 Task: Find connections with filter location Sisak with filter topic #coronawith filter profile language English with filter current company Walmart Global Tech India with filter school Trinity NDT - NABL Accredited NDT Labs I Welding Inspection I Training & Certification Courses with filter industry Wholesale Import and Export with filter service category Ghostwriting with filter keywords title Program Manager
Action: Mouse moved to (490, 70)
Screenshot: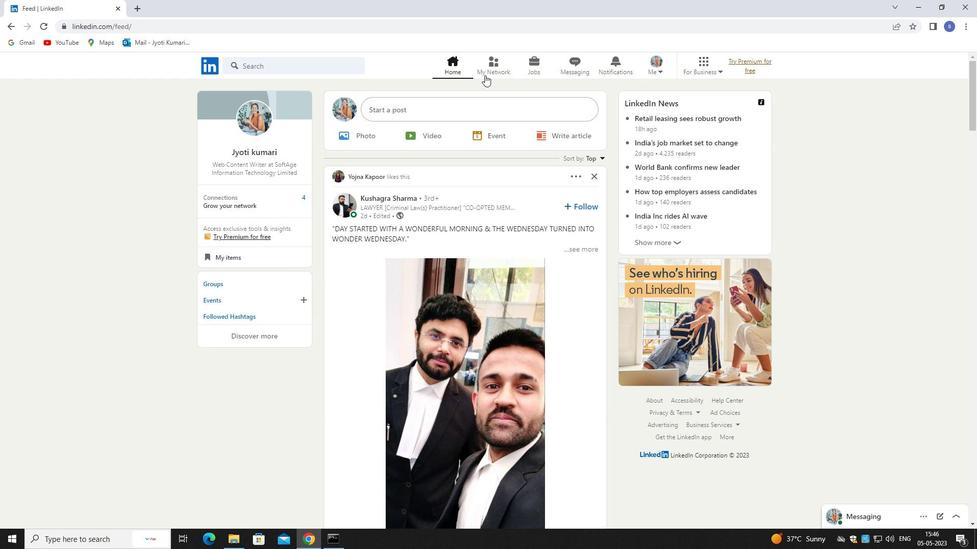 
Action: Mouse pressed left at (490, 70)
Screenshot: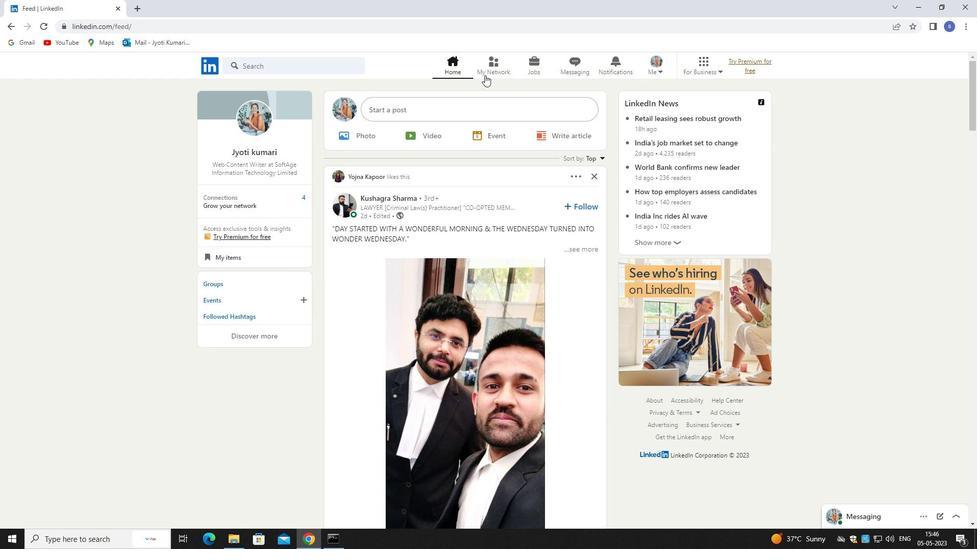 
Action: Mouse pressed left at (490, 70)
Screenshot: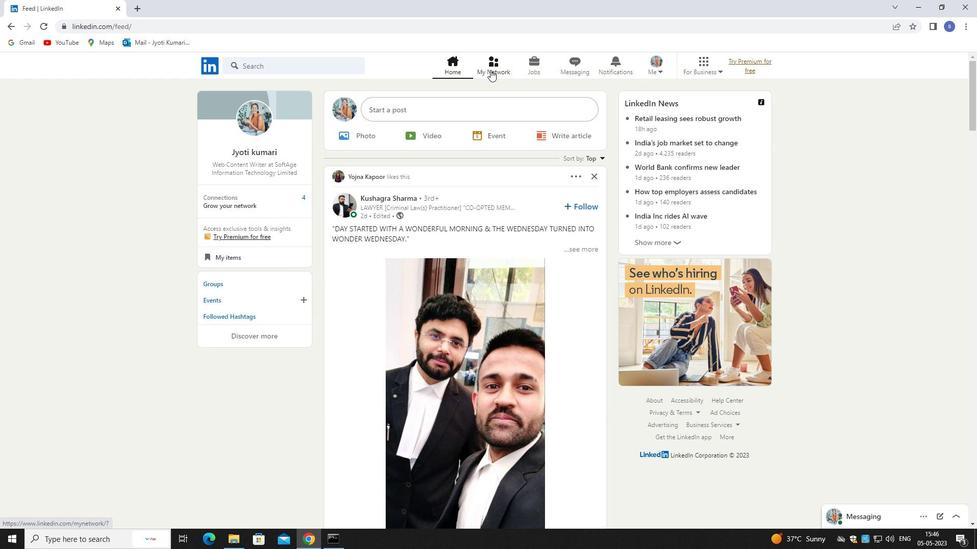 
Action: Mouse moved to (281, 126)
Screenshot: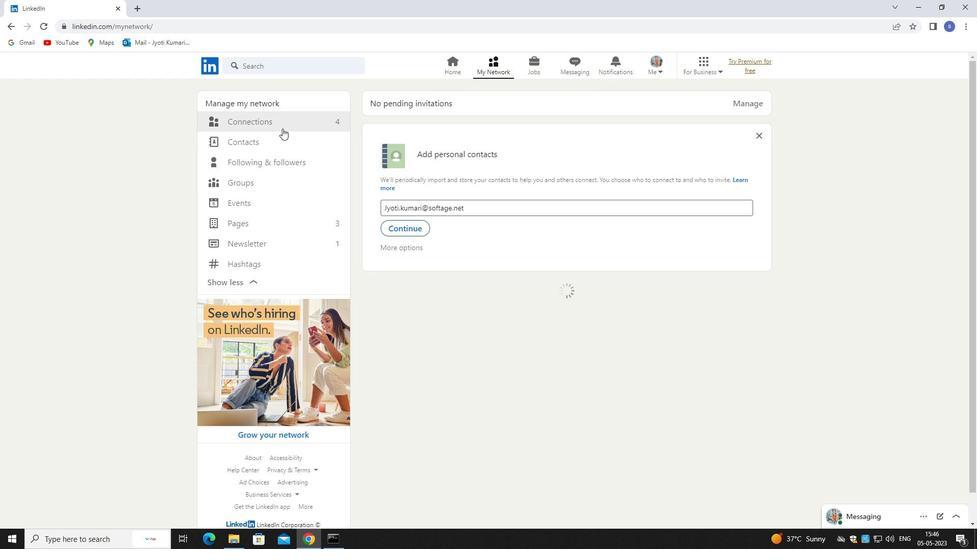 
Action: Mouse pressed left at (281, 126)
Screenshot: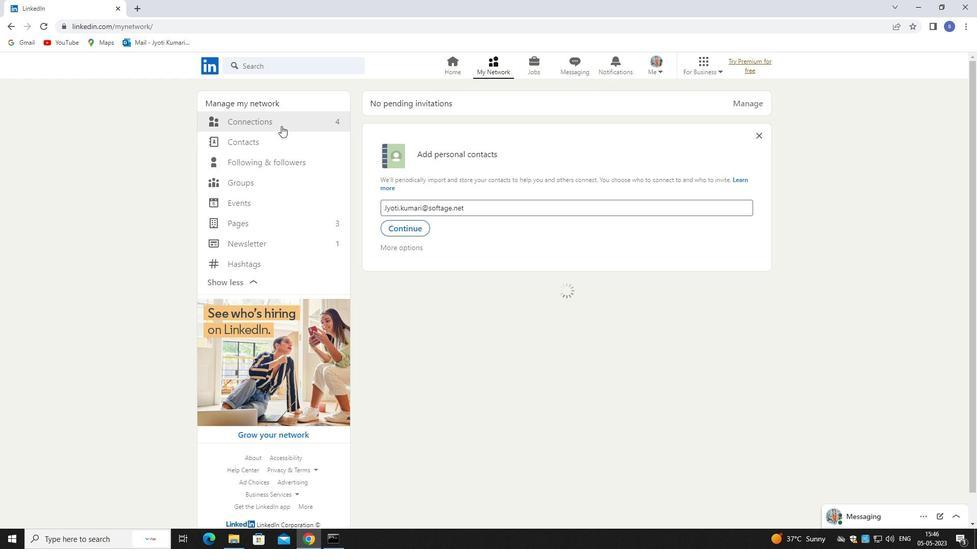 
Action: Mouse moved to (281, 125)
Screenshot: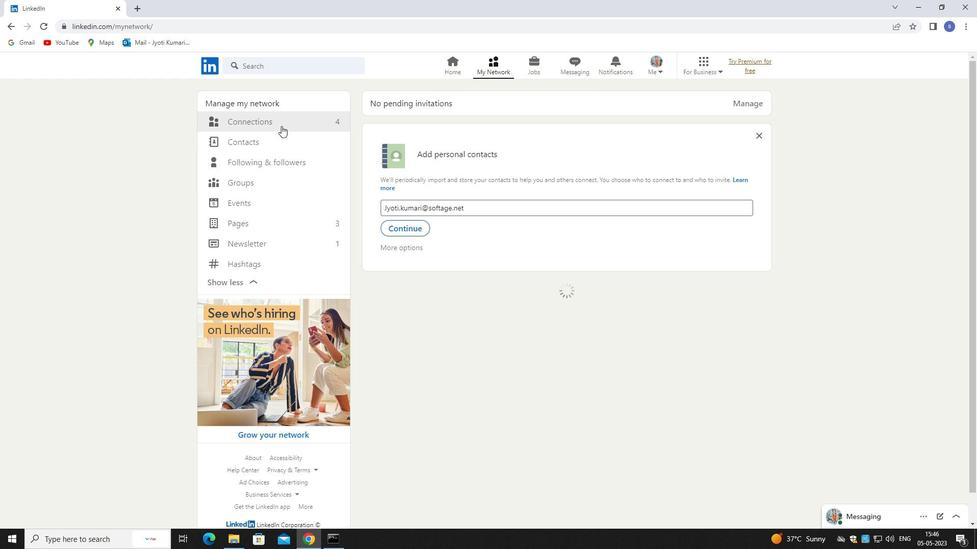 
Action: Mouse pressed left at (281, 125)
Screenshot: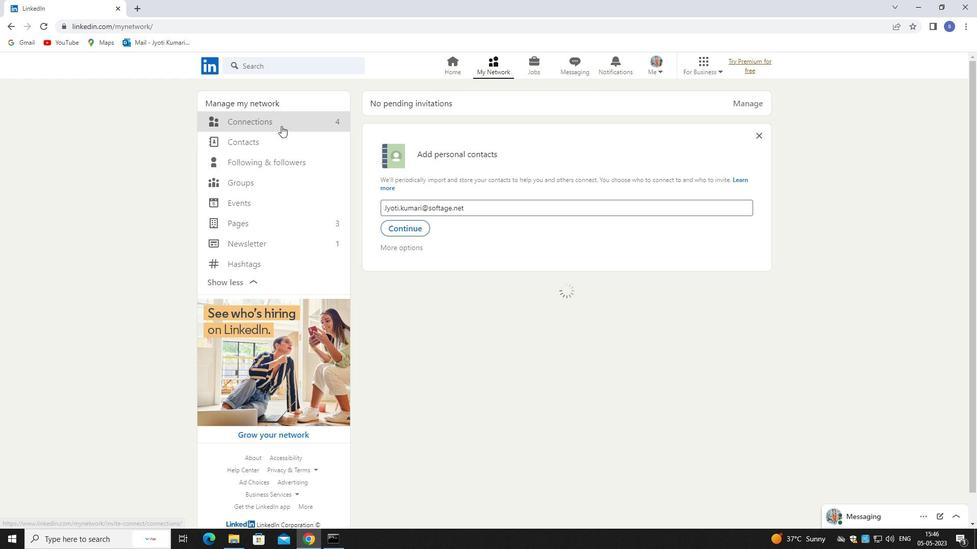 
Action: Mouse moved to (594, 124)
Screenshot: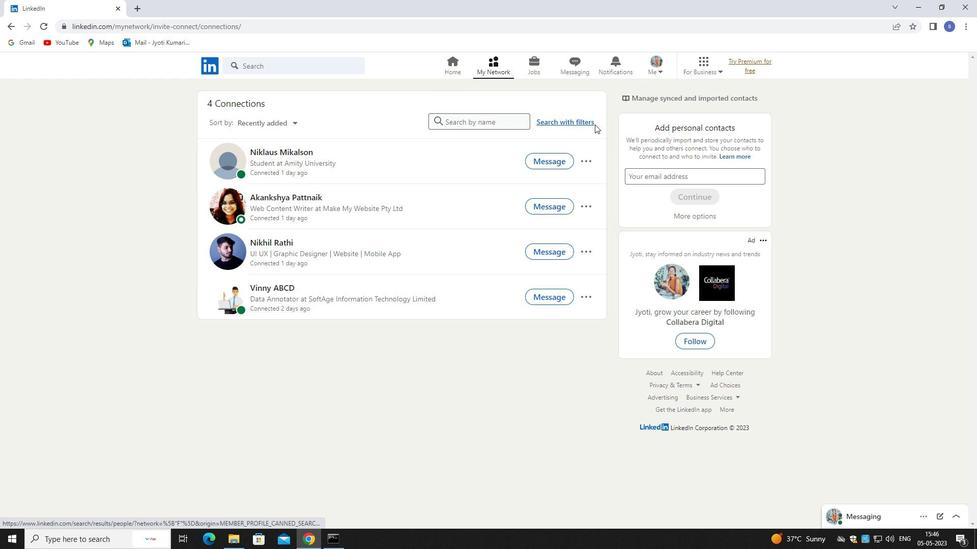 
Action: Mouse pressed left at (594, 124)
Screenshot: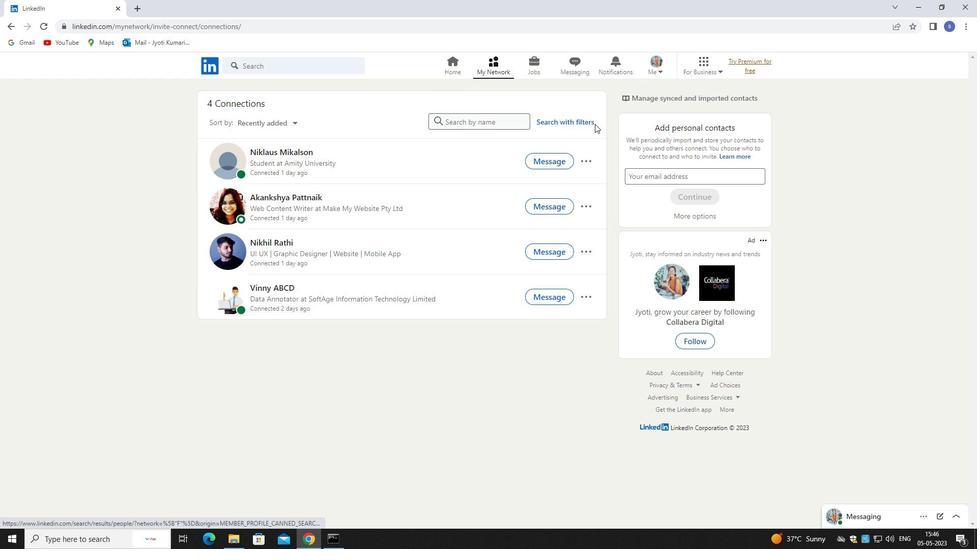 
Action: Mouse moved to (591, 121)
Screenshot: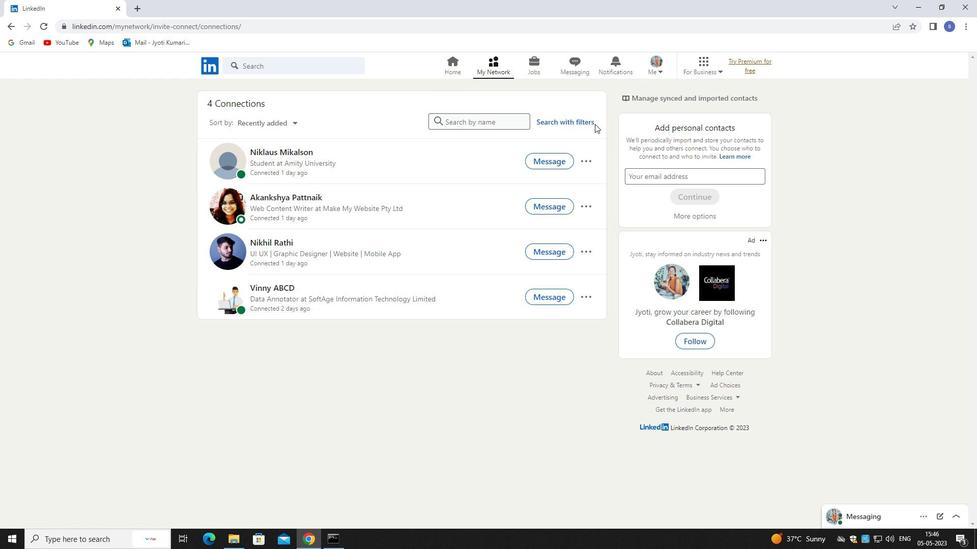 
Action: Mouse pressed left at (591, 121)
Screenshot: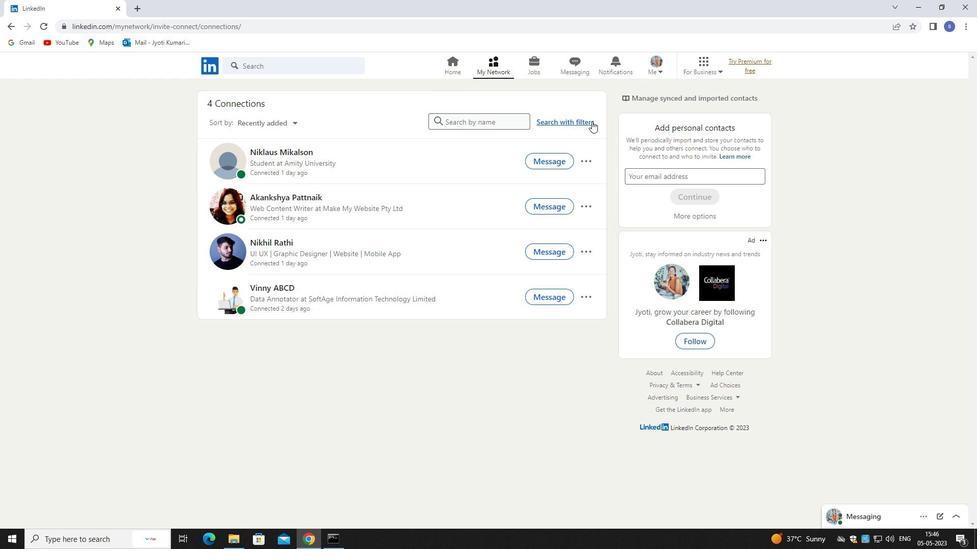 
Action: Mouse moved to (514, 88)
Screenshot: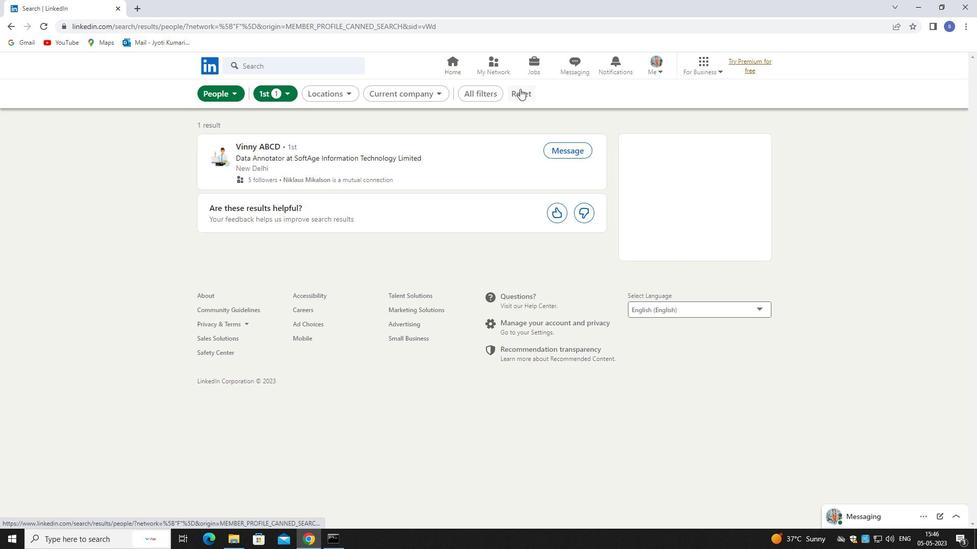 
Action: Mouse pressed left at (514, 88)
Screenshot: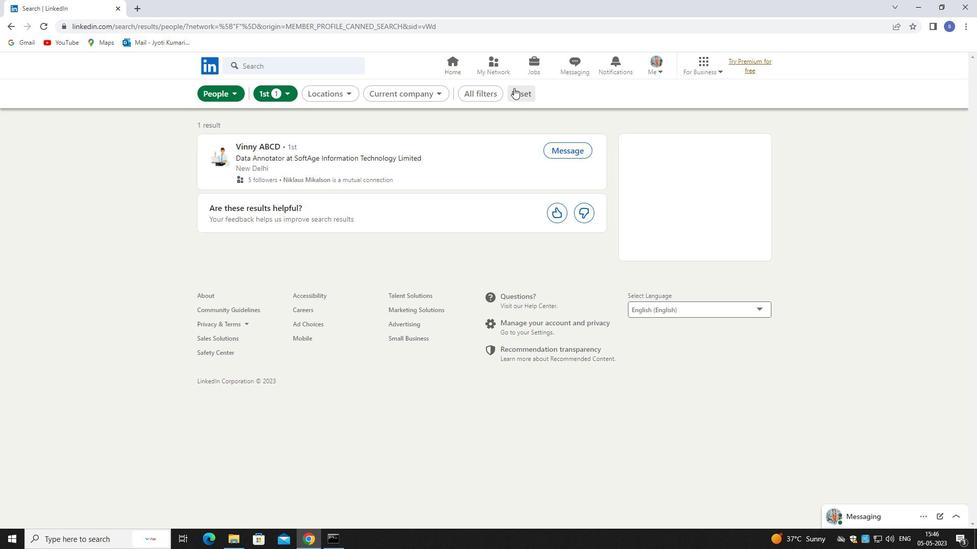 
Action: Mouse moved to (501, 93)
Screenshot: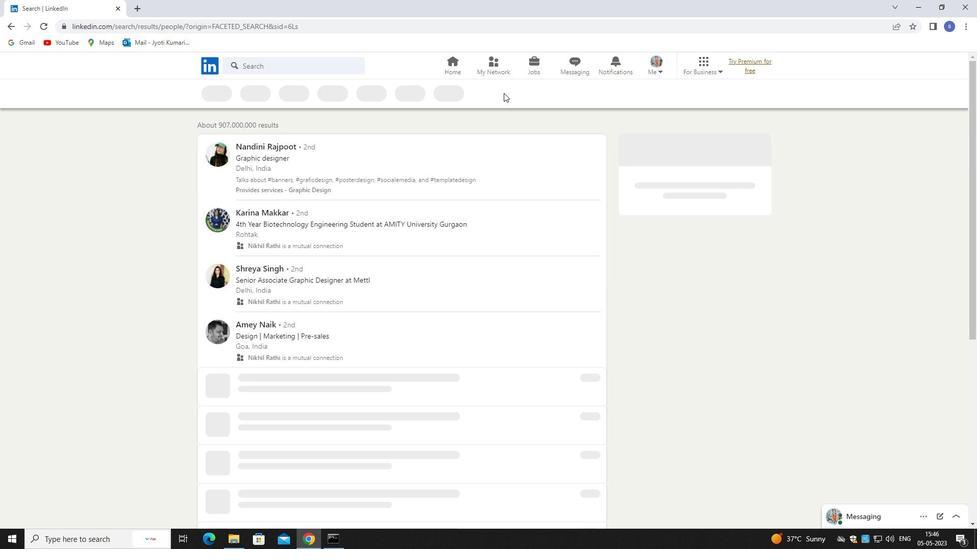 
Action: Mouse pressed left at (501, 93)
Screenshot: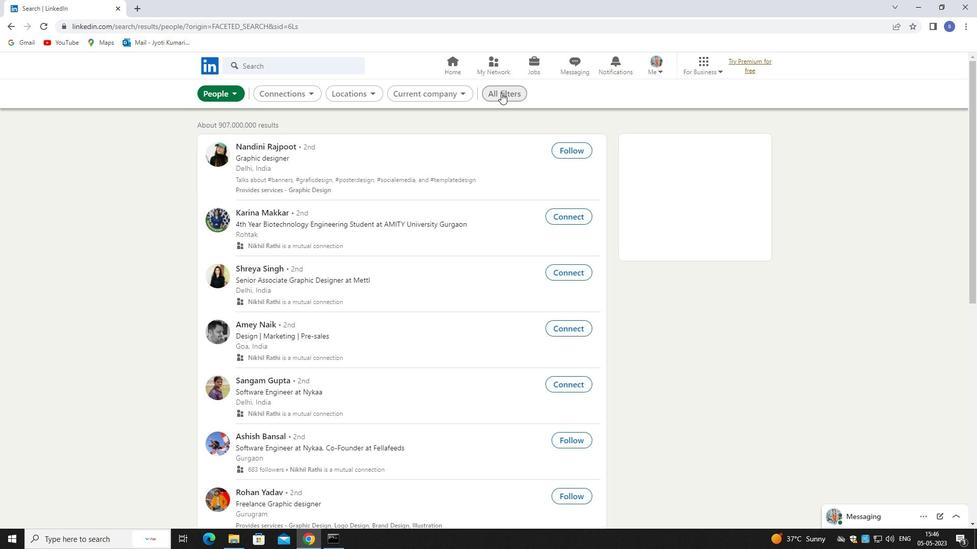 
Action: Mouse moved to (888, 393)
Screenshot: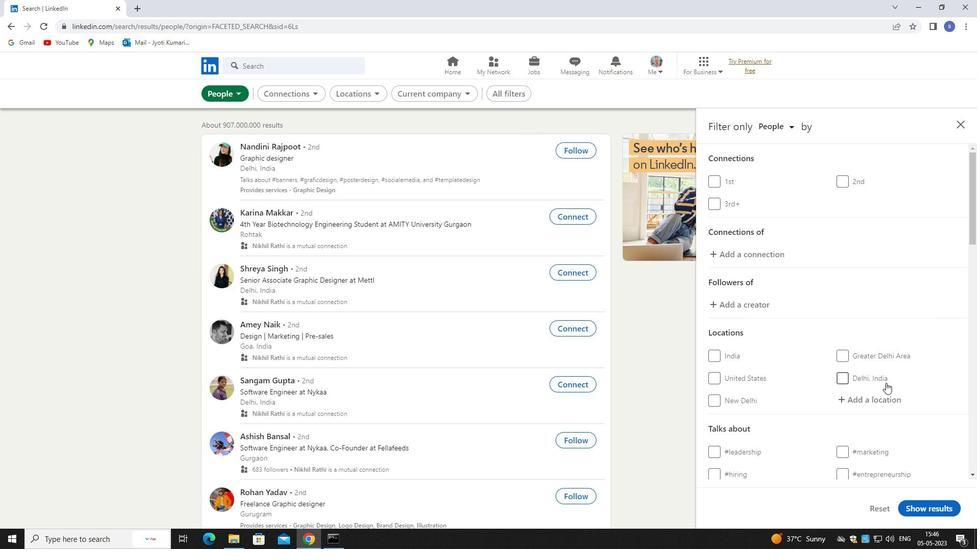 
Action: Mouse pressed left at (888, 393)
Screenshot: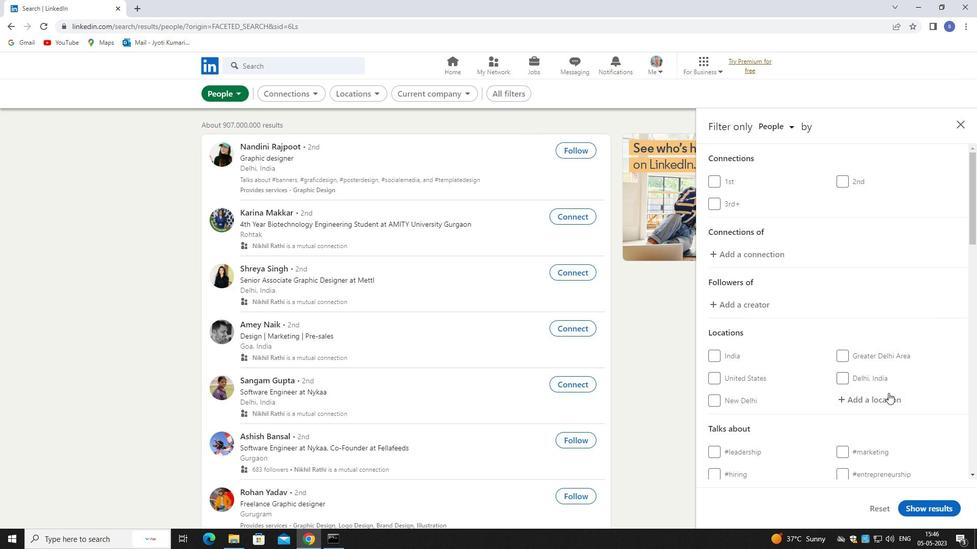 
Action: Mouse moved to (897, 406)
Screenshot: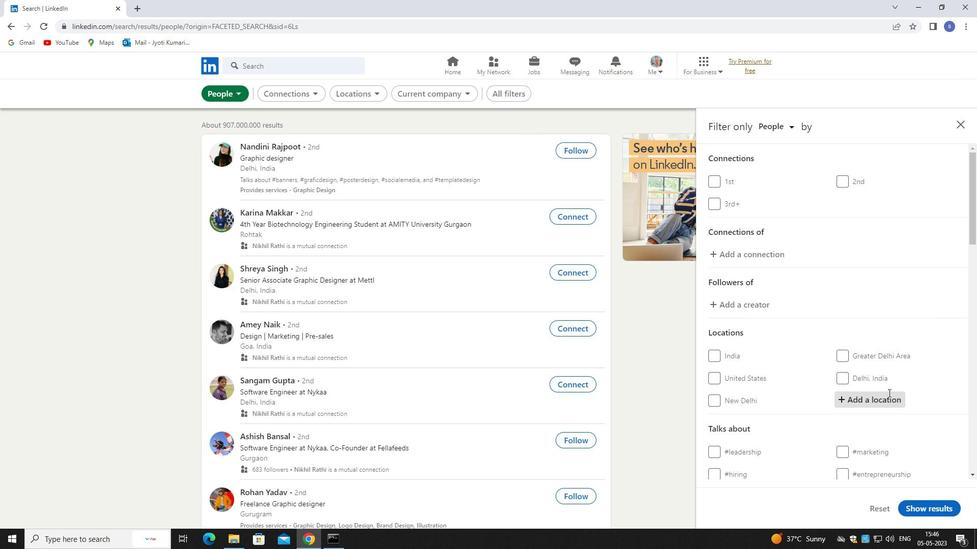 
Action: Key pressed siska
Screenshot: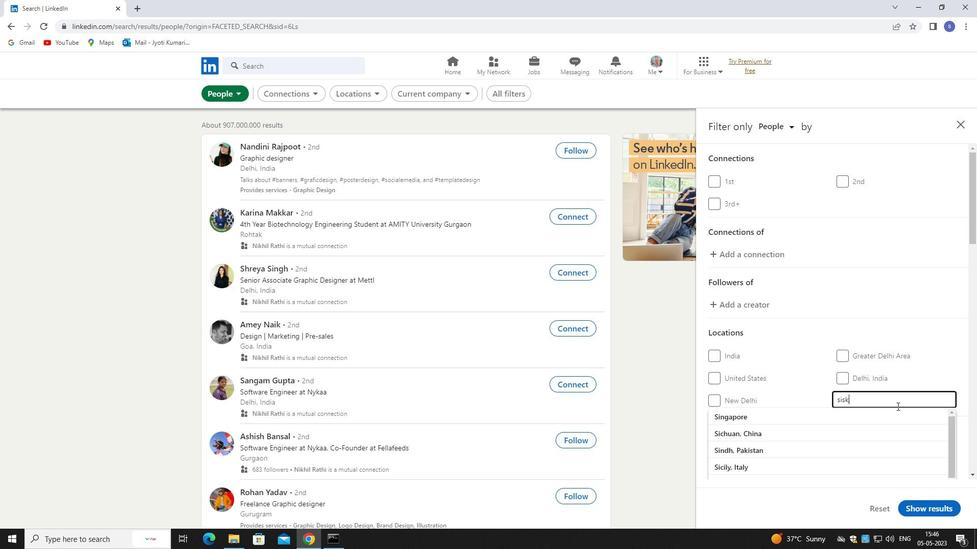 
Action: Mouse moved to (845, 422)
Screenshot: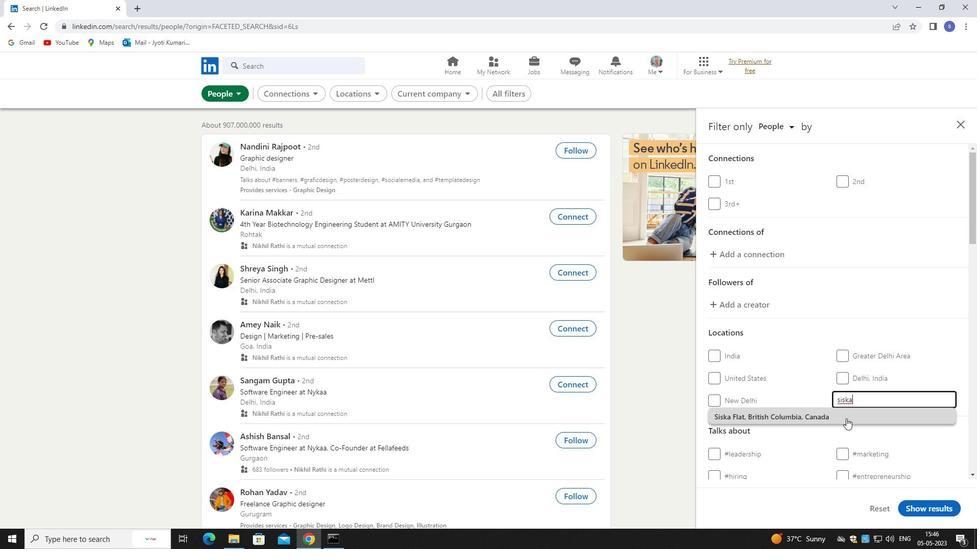
Action: Mouse pressed left at (845, 422)
Screenshot: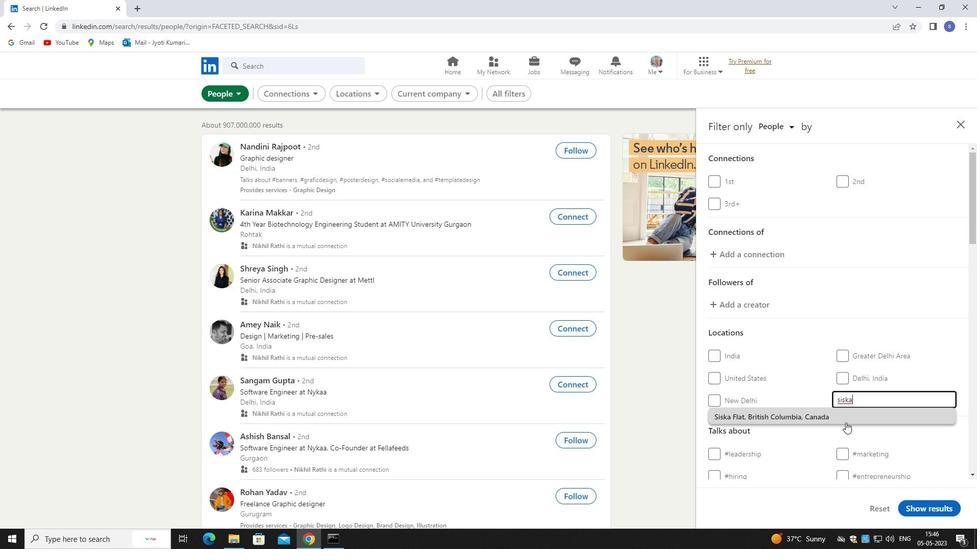 
Action: Mouse scrolled (845, 422) with delta (0, 0)
Screenshot: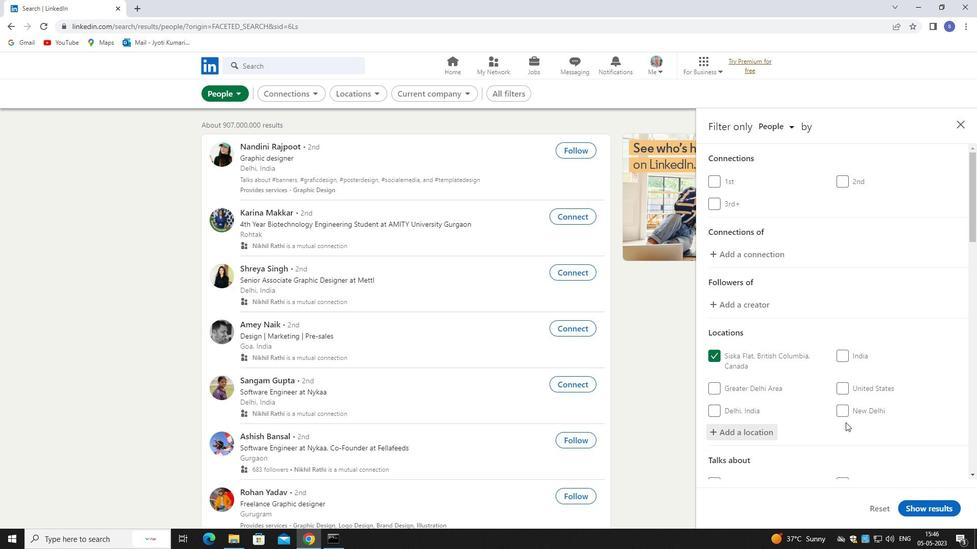 
Action: Mouse scrolled (845, 422) with delta (0, 0)
Screenshot: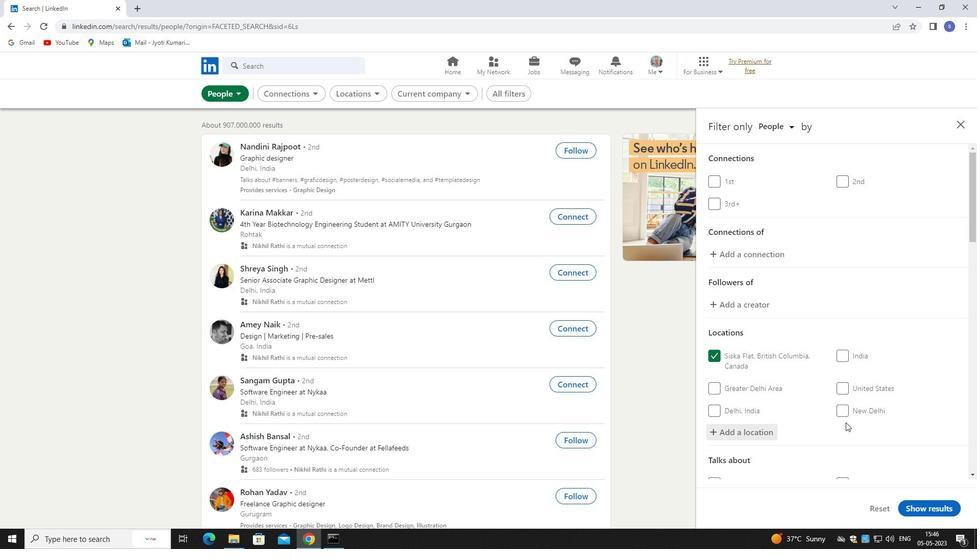 
Action: Mouse scrolled (845, 422) with delta (0, 0)
Screenshot: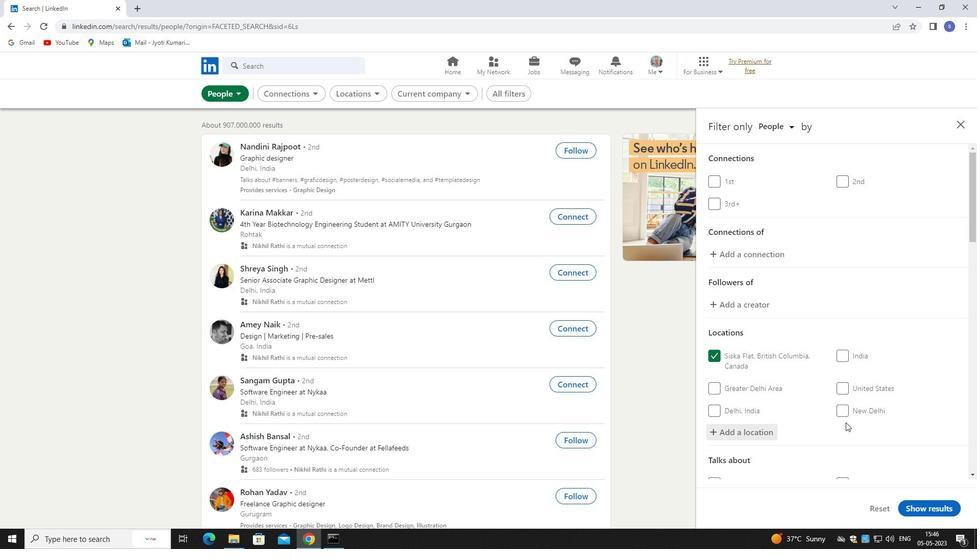 
Action: Mouse scrolled (845, 422) with delta (0, 0)
Screenshot: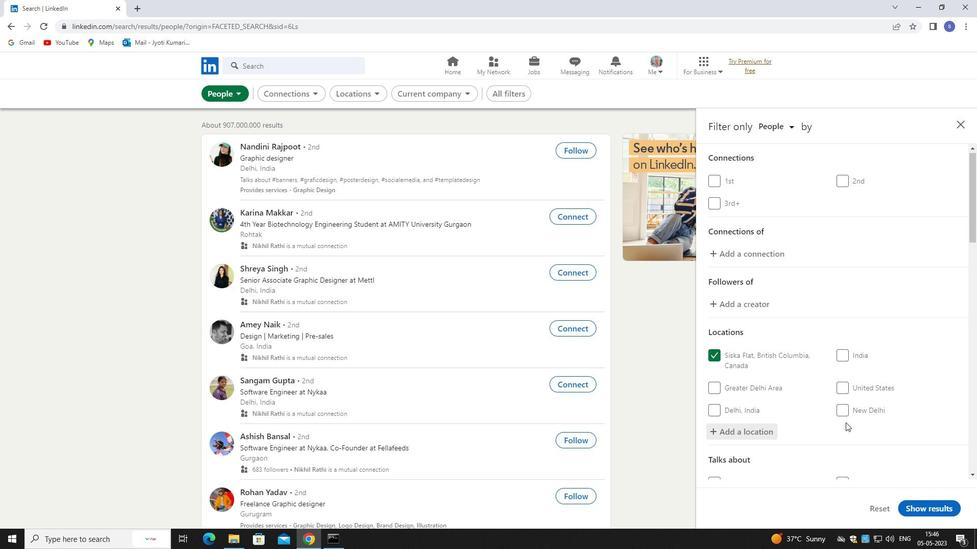 
Action: Mouse moved to (872, 322)
Screenshot: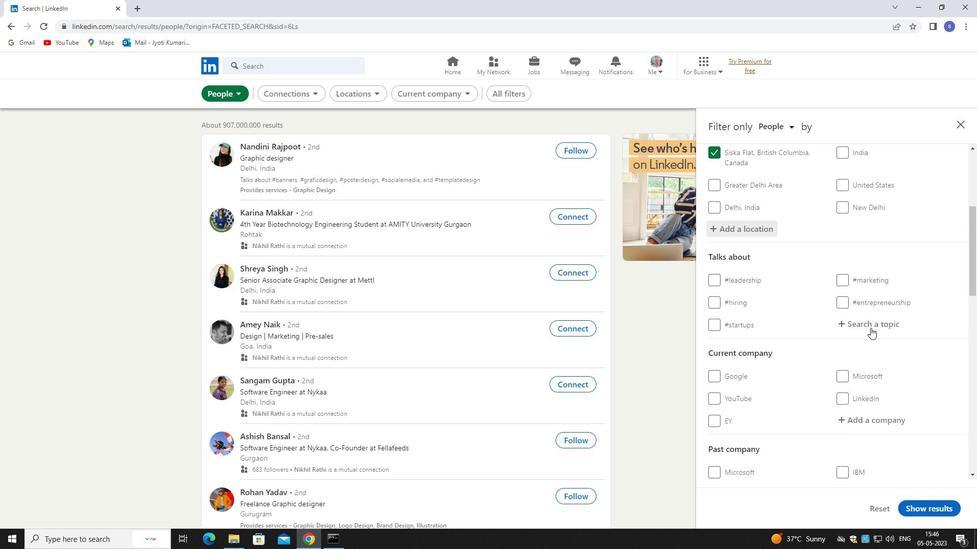 
Action: Mouse pressed left at (872, 322)
Screenshot: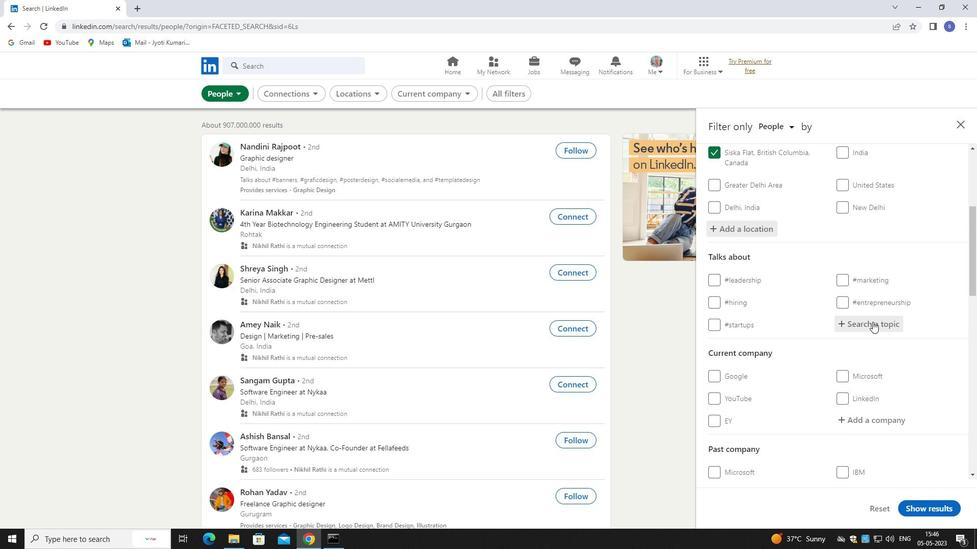 
Action: Key pressed corona
Screenshot: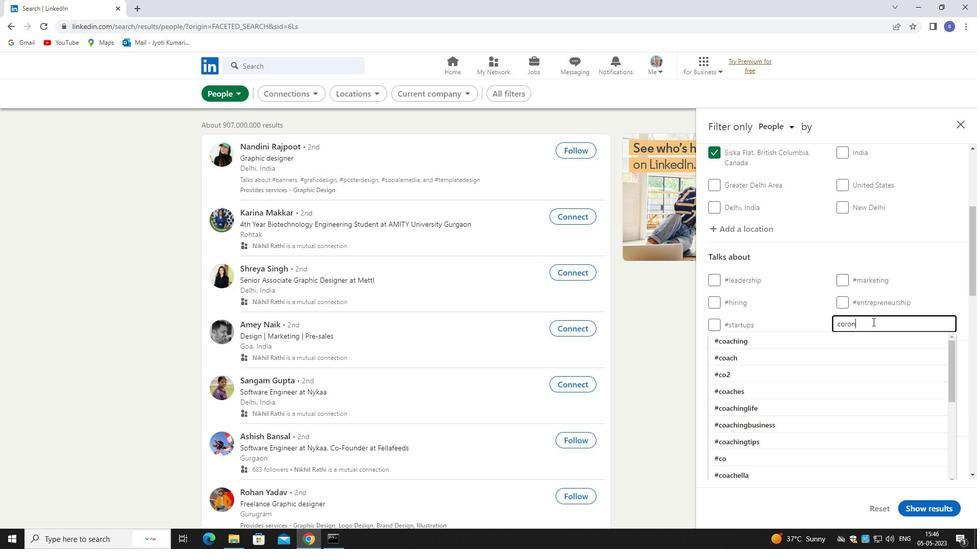 
Action: Mouse moved to (872, 349)
Screenshot: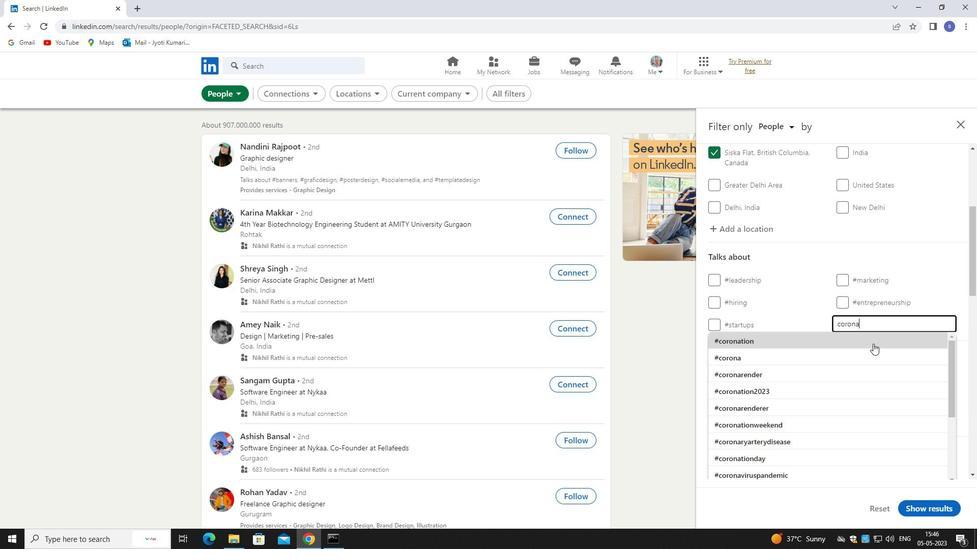 
Action: Mouse pressed left at (872, 349)
Screenshot: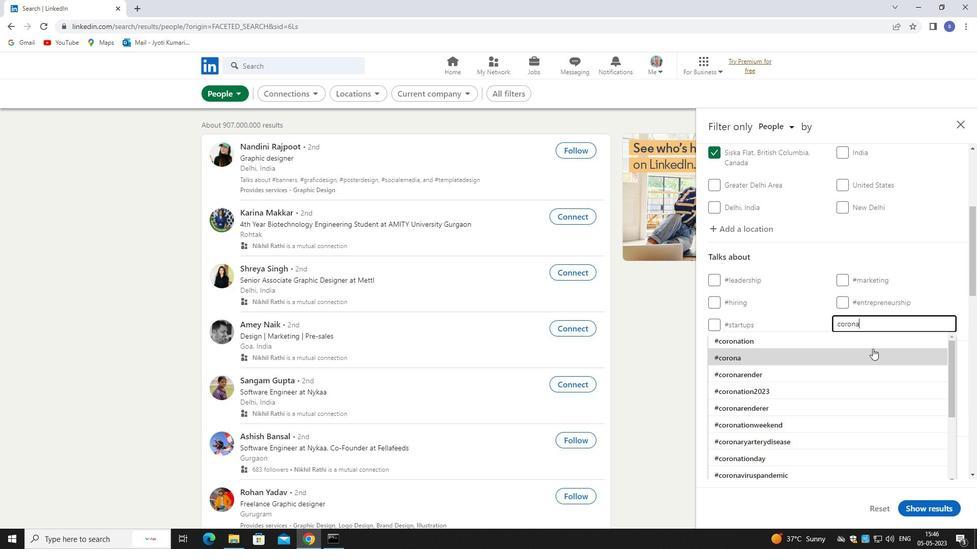 
Action: Mouse scrolled (872, 348) with delta (0, 0)
Screenshot: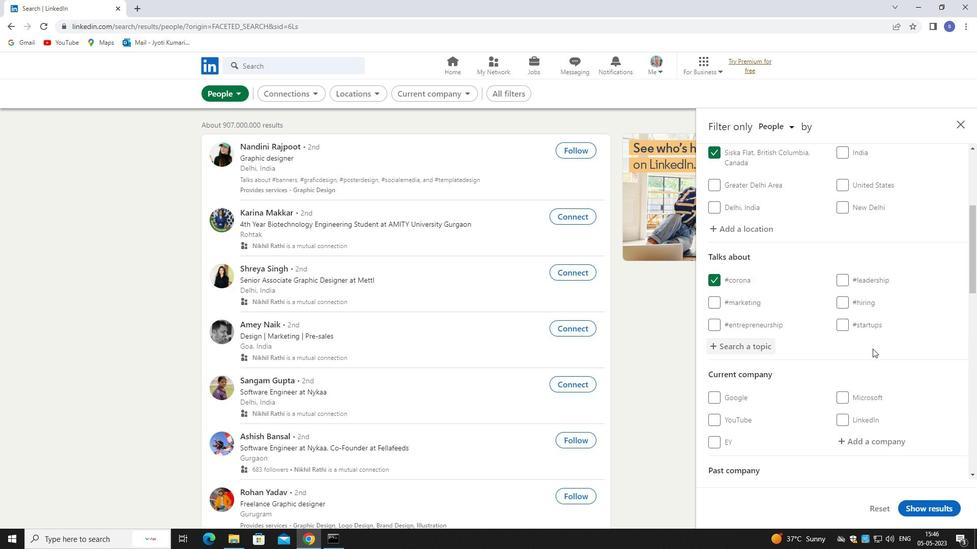 
Action: Mouse moved to (872, 349)
Screenshot: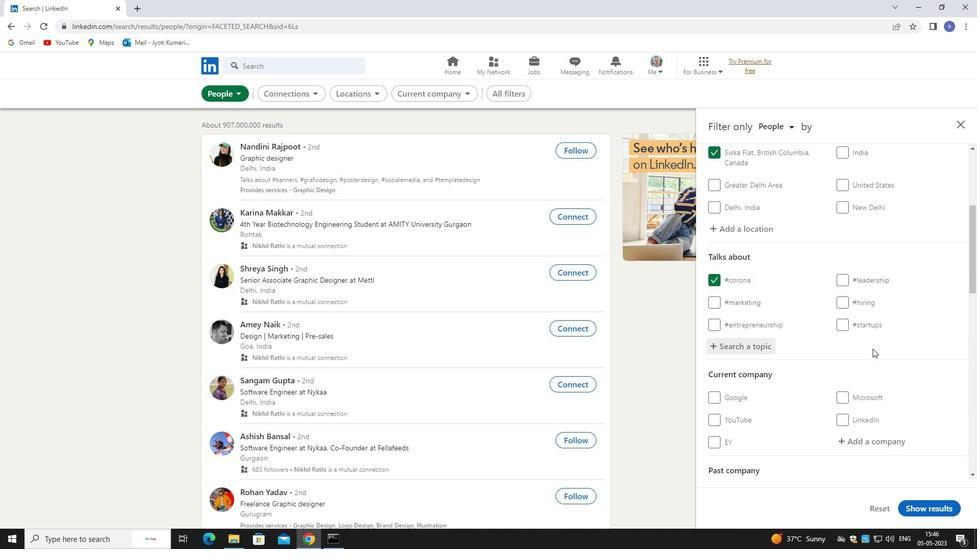 
Action: Mouse scrolled (872, 348) with delta (0, 0)
Screenshot: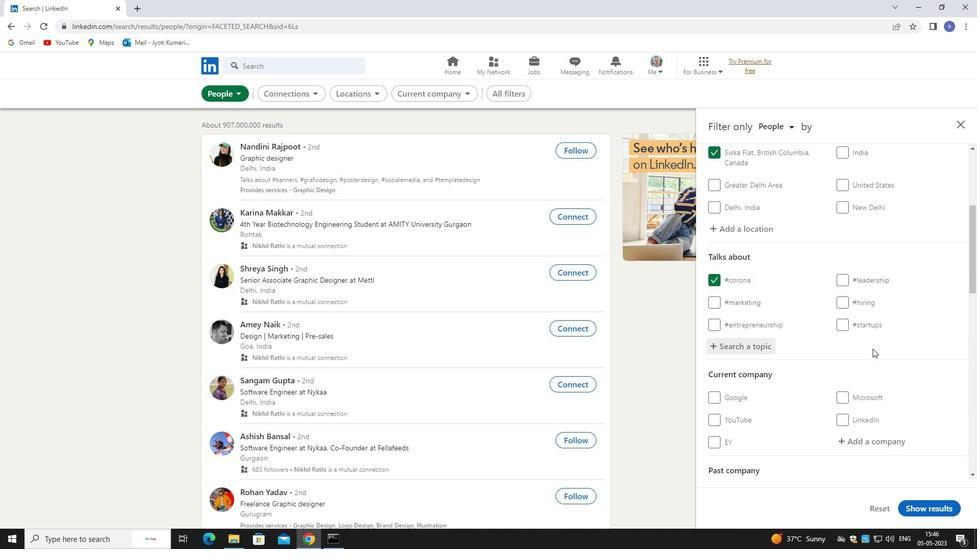 
Action: Mouse scrolled (872, 348) with delta (0, 0)
Screenshot: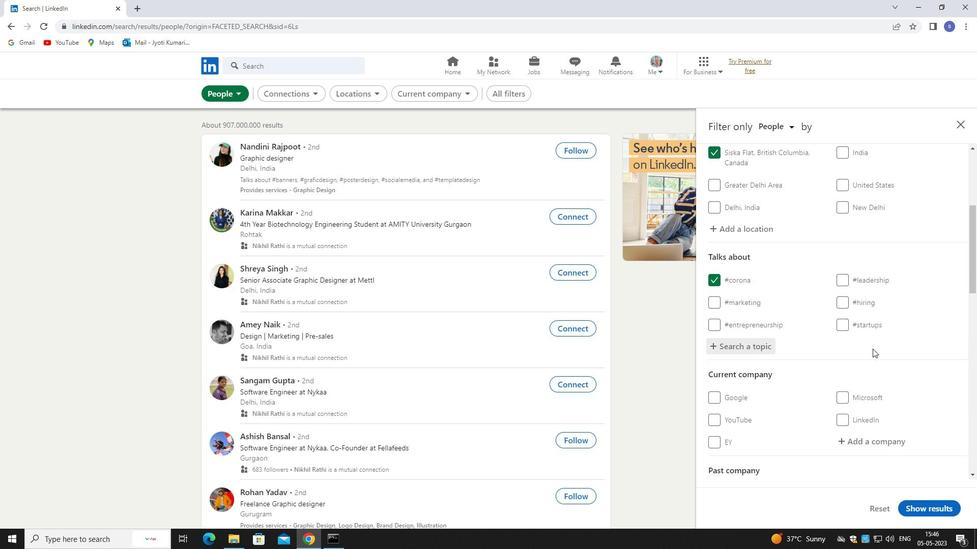 
Action: Mouse moved to (872, 350)
Screenshot: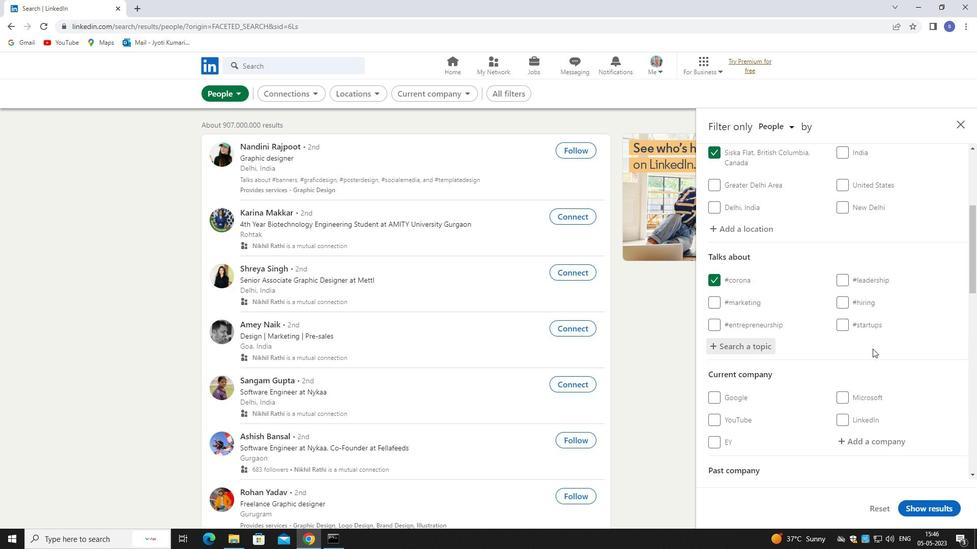 
Action: Mouse scrolled (872, 349) with delta (0, 0)
Screenshot: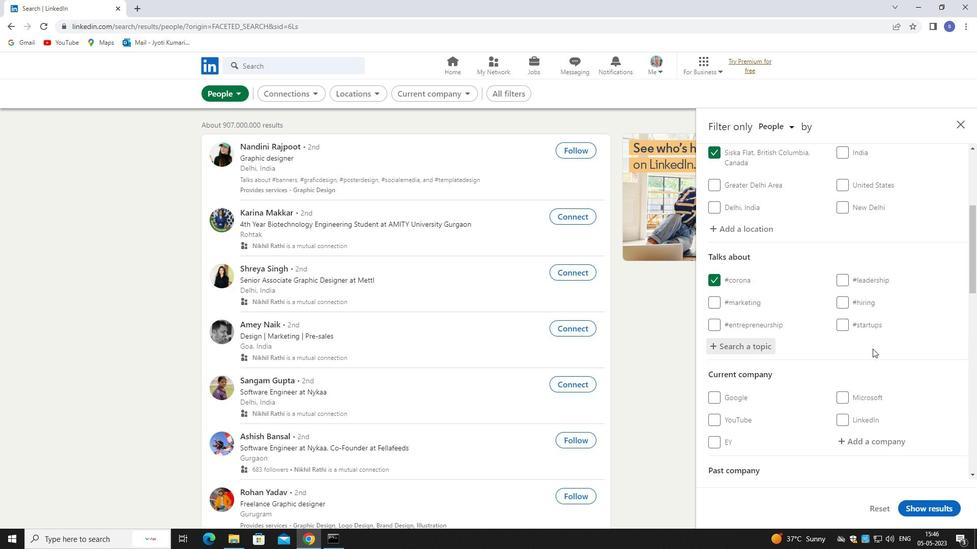 
Action: Mouse moved to (868, 237)
Screenshot: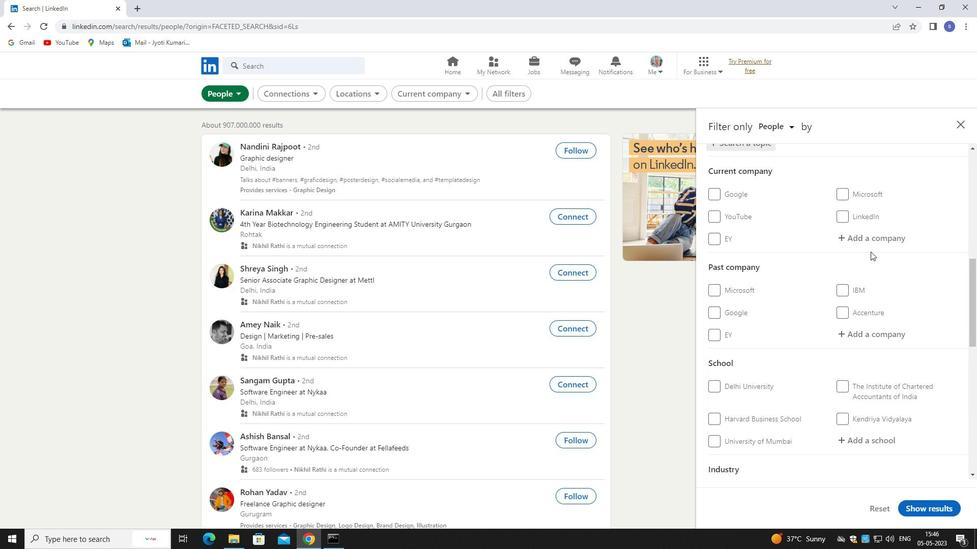 
Action: Mouse pressed left at (868, 237)
Screenshot: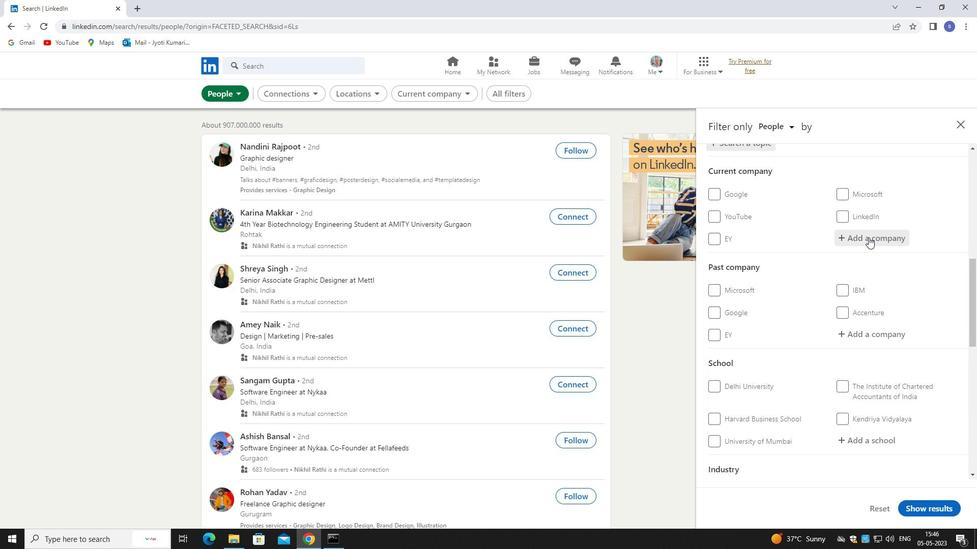 
Action: Mouse moved to (867, 236)
Screenshot: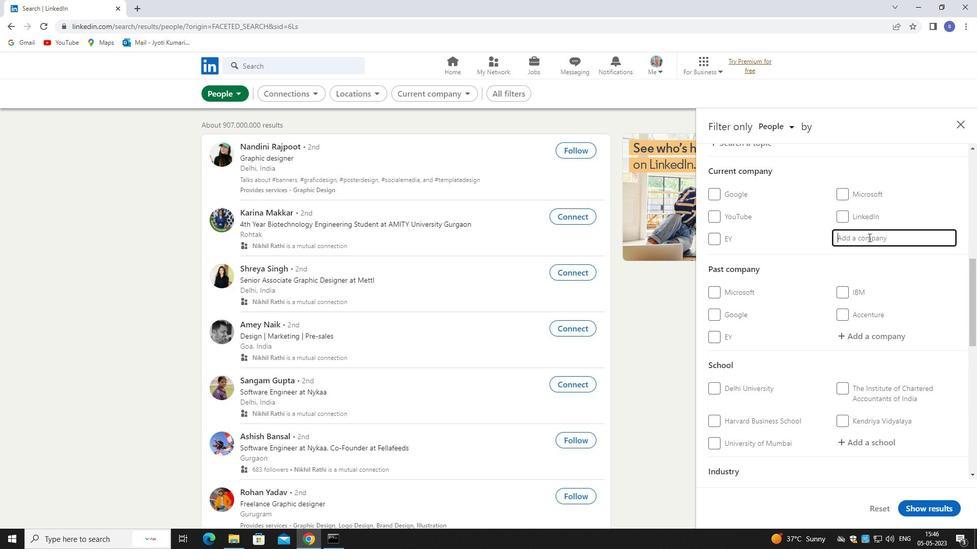 
Action: Key pressed walmart
Screenshot: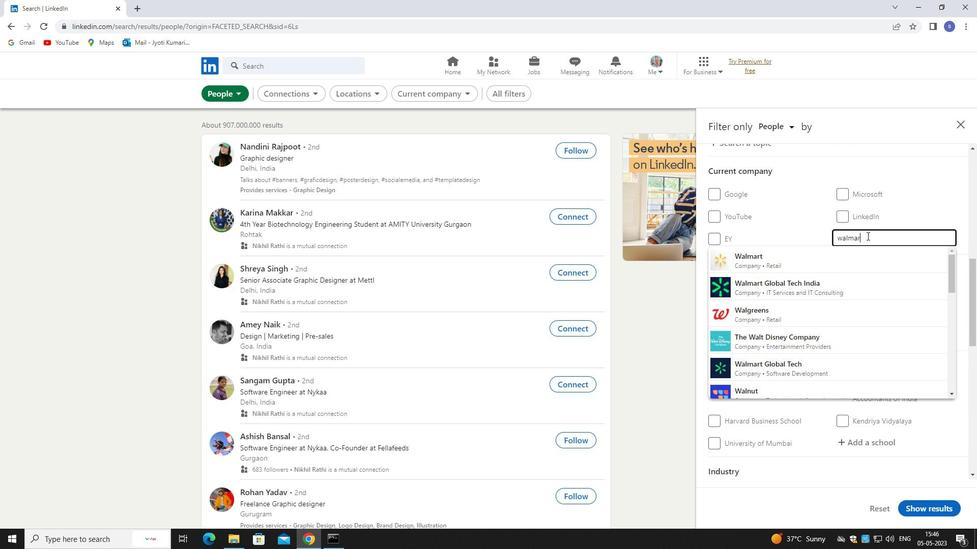 
Action: Mouse moved to (881, 268)
Screenshot: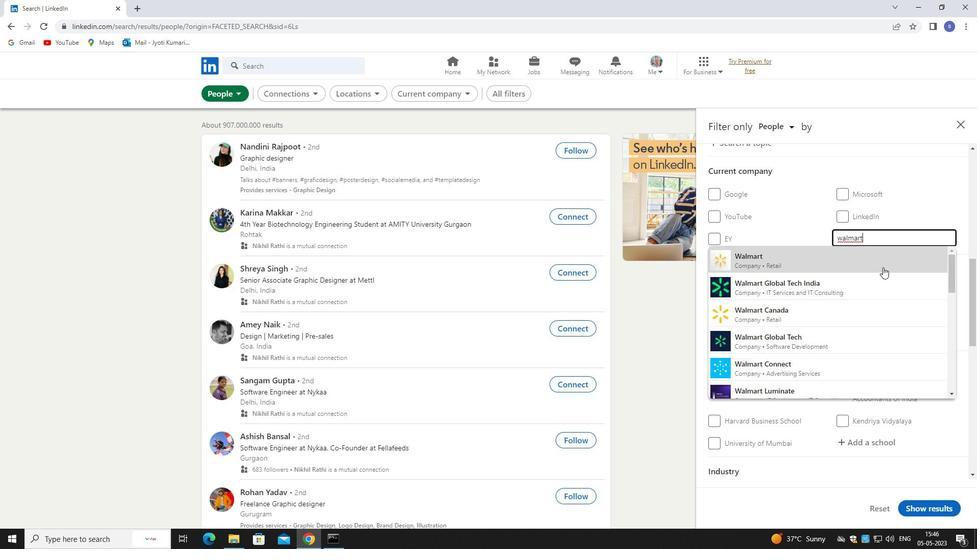 
Action: Mouse pressed left at (881, 268)
Screenshot: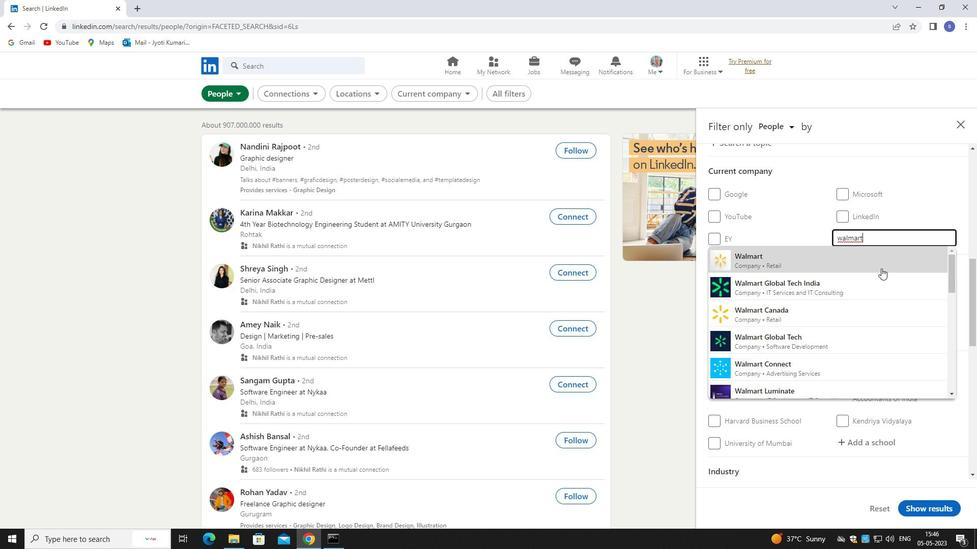 
Action: Mouse moved to (881, 274)
Screenshot: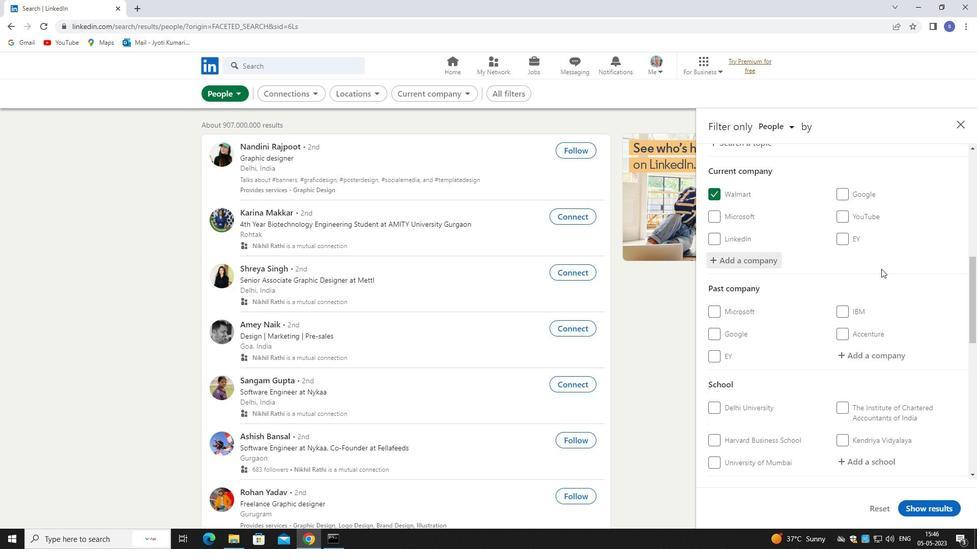 
Action: Mouse scrolled (881, 274) with delta (0, 0)
Screenshot: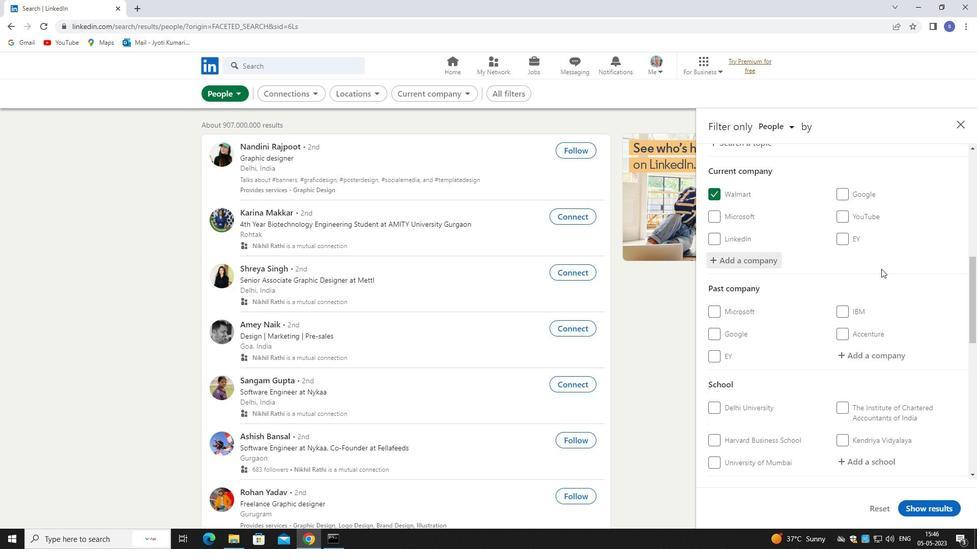 
Action: Mouse moved to (881, 284)
Screenshot: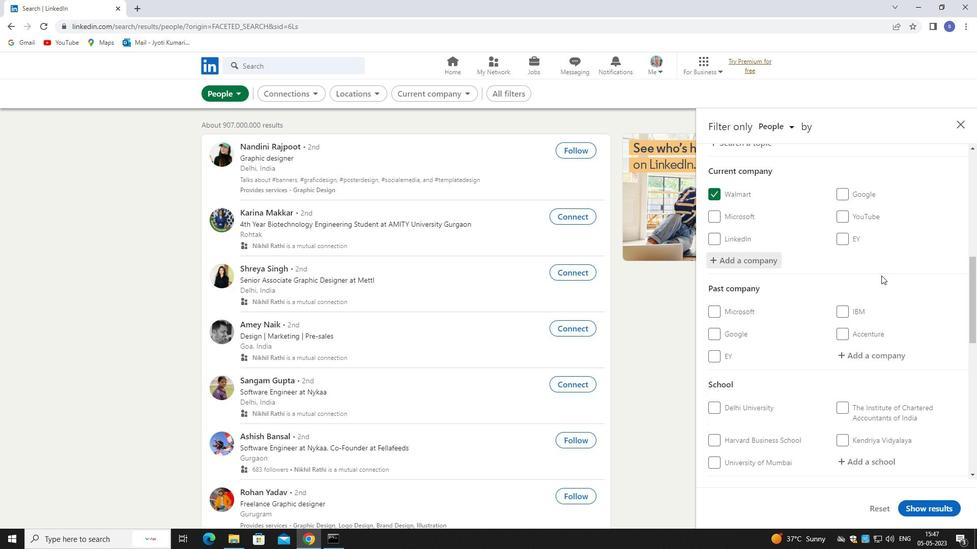 
Action: Mouse scrolled (881, 284) with delta (0, 0)
Screenshot: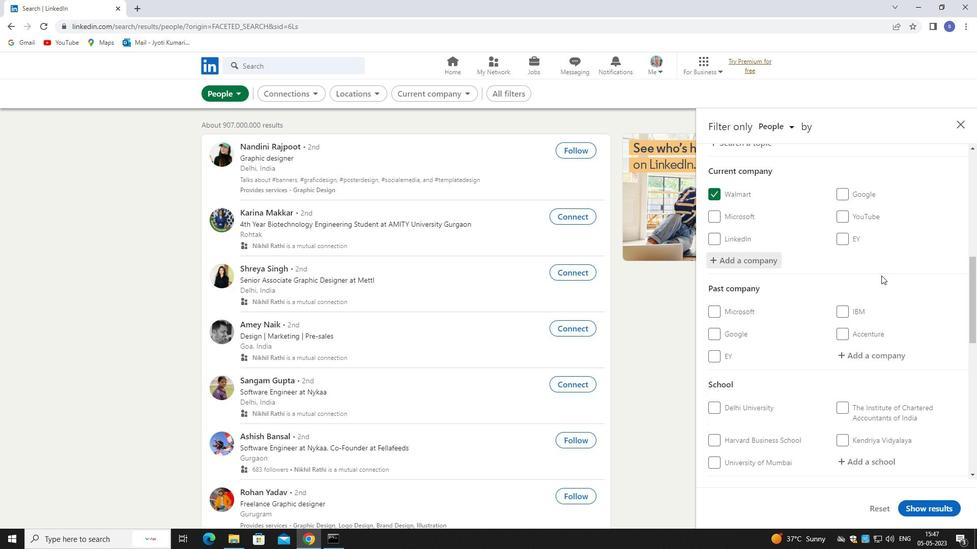 
Action: Mouse moved to (868, 362)
Screenshot: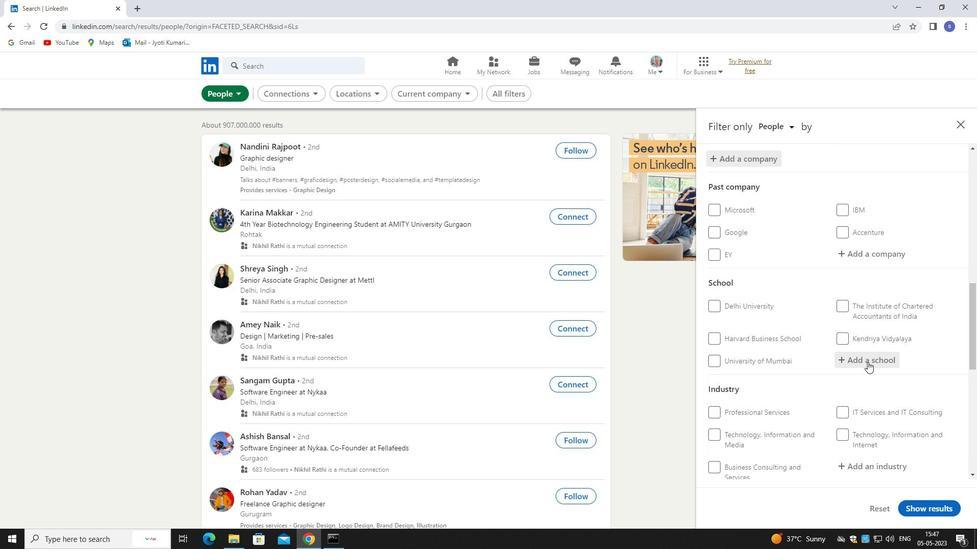 
Action: Mouse pressed left at (868, 362)
Screenshot: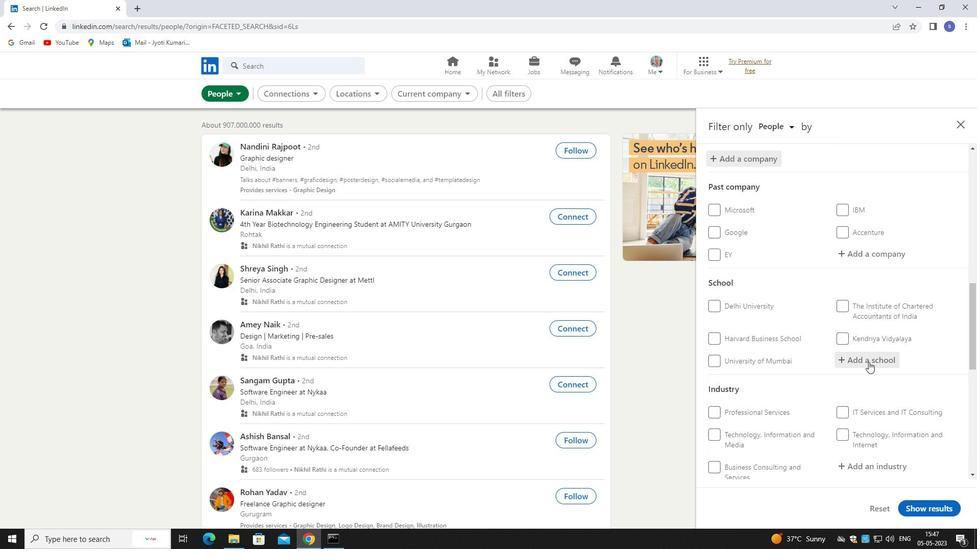 
Action: Mouse moved to (874, 363)
Screenshot: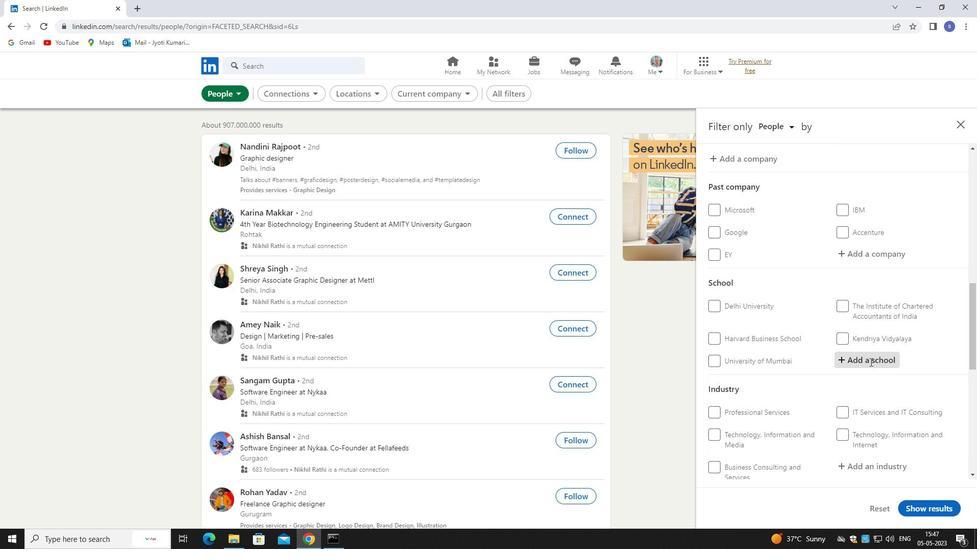 
Action: Key pressed trinity
Screenshot: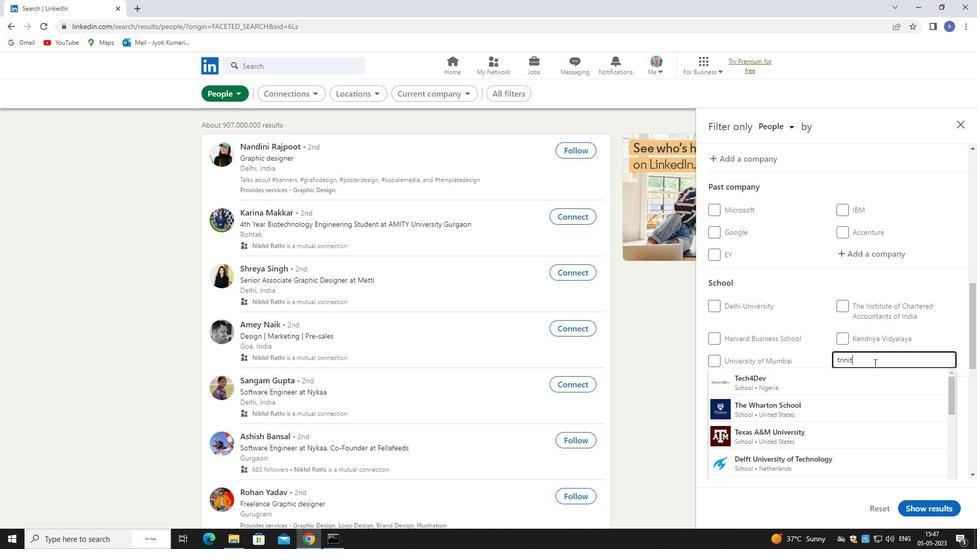 
Action: Mouse moved to (869, 415)
Screenshot: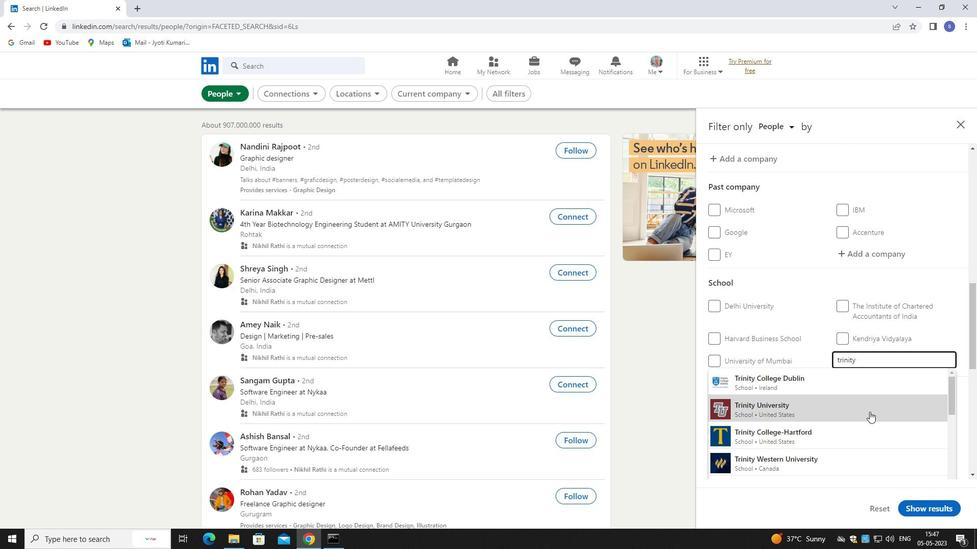 
Action: Mouse scrolled (869, 414) with delta (0, 0)
Screenshot: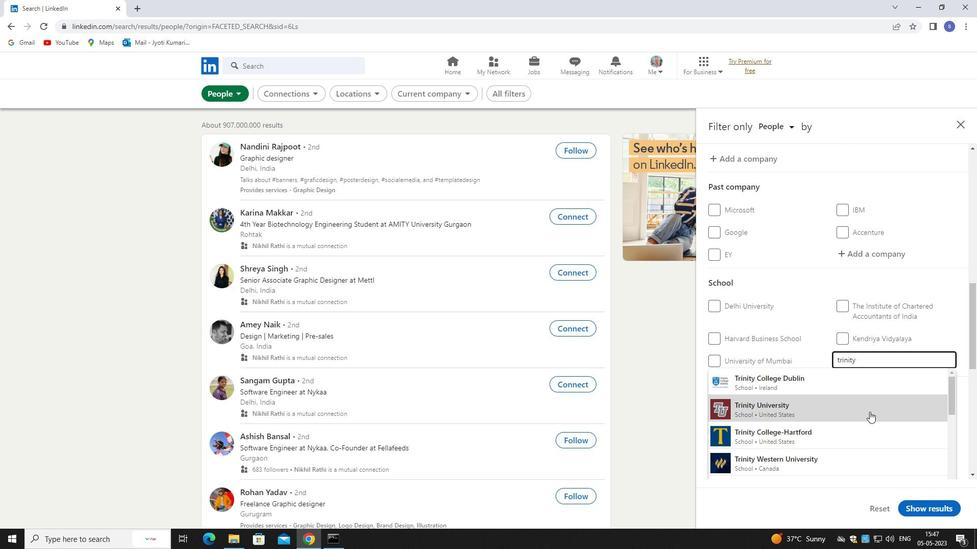 
Action: Mouse moved to (869, 417)
Screenshot: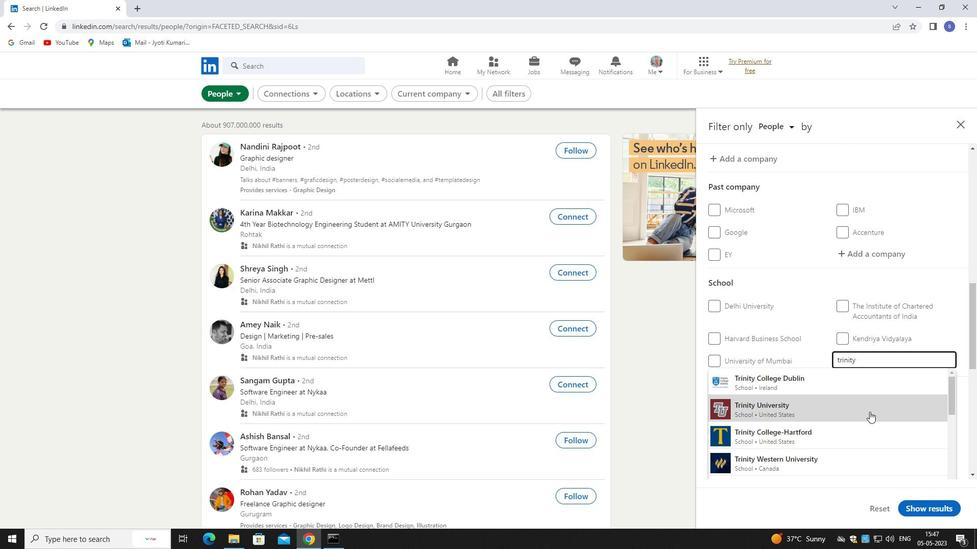 
Action: Mouse scrolled (869, 416) with delta (0, 0)
Screenshot: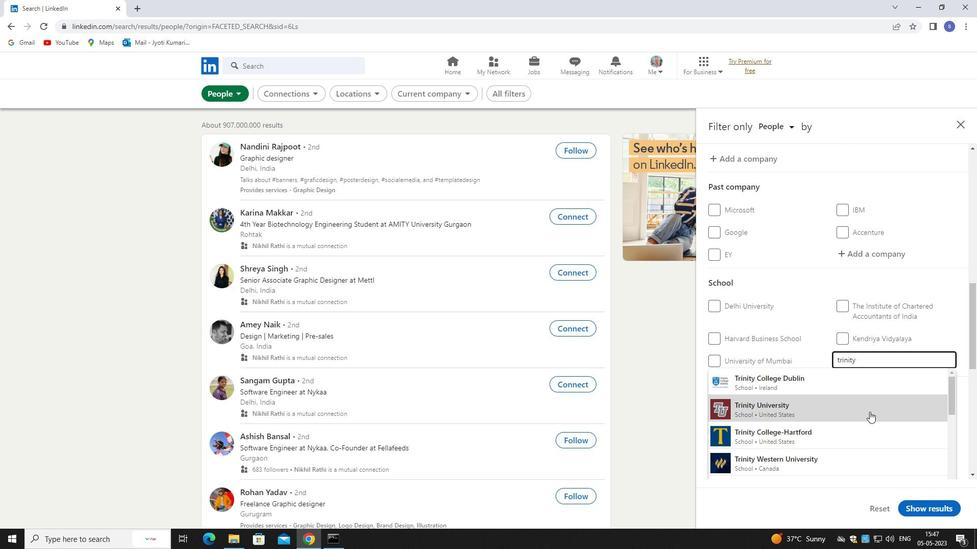 
Action: Mouse moved to (869, 419)
Screenshot: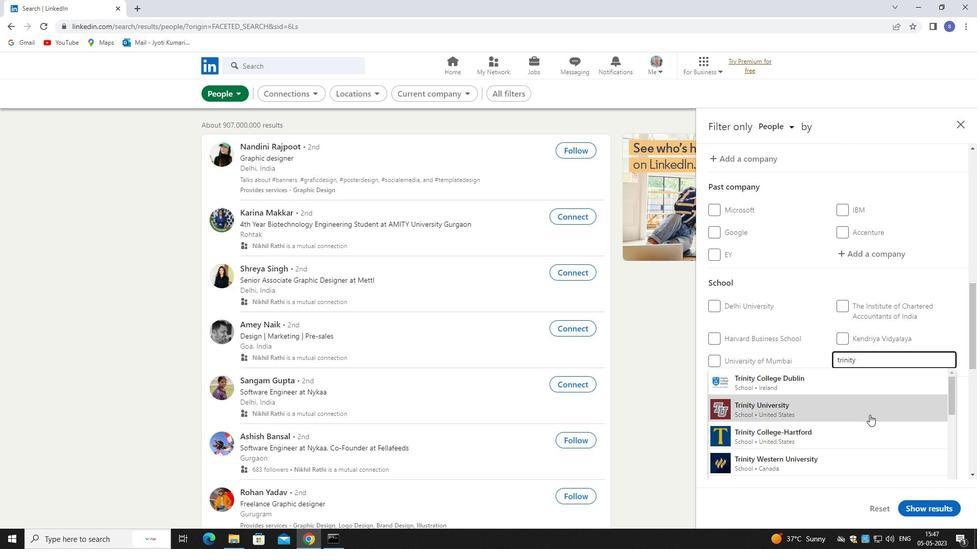 
Action: Mouse scrolled (869, 418) with delta (0, 0)
Screenshot: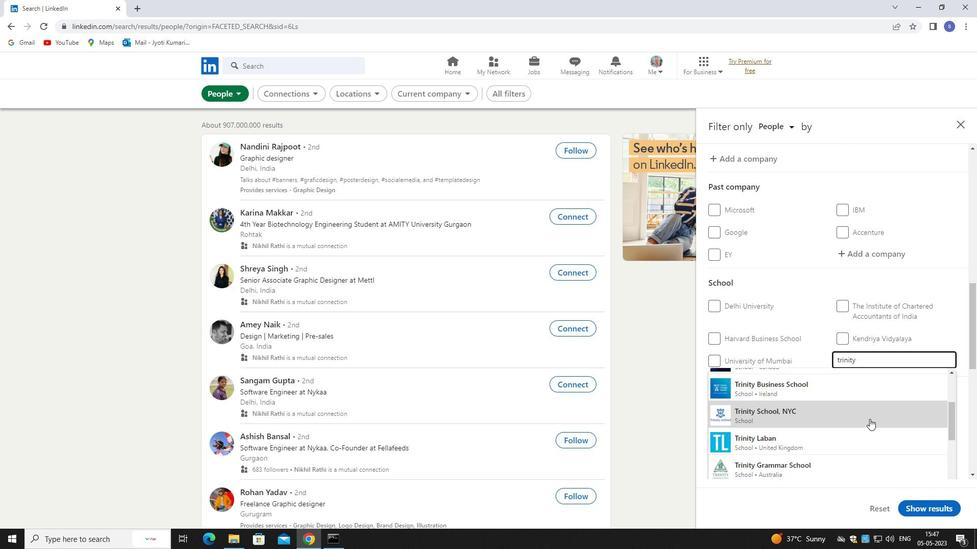 
Action: Mouse scrolled (869, 418) with delta (0, 0)
Screenshot: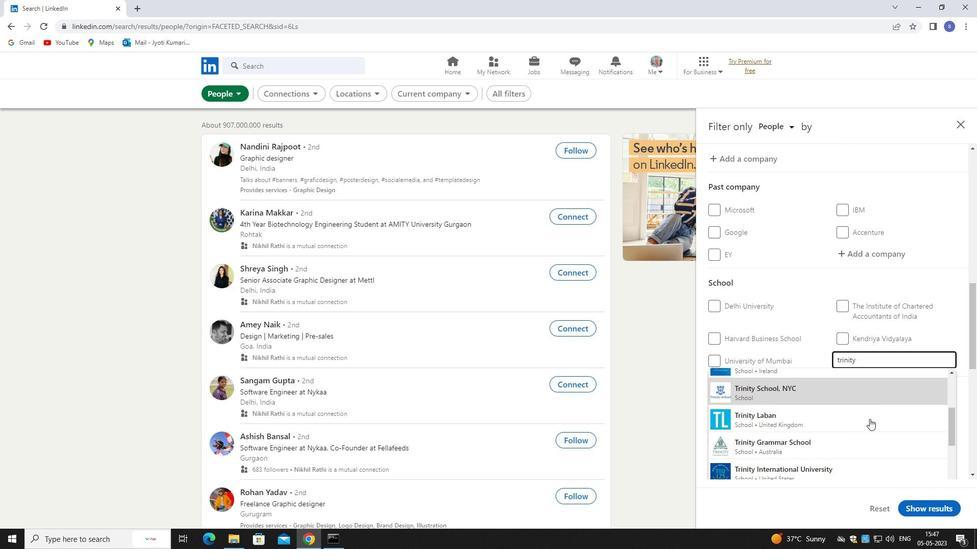 
Action: Mouse moved to (867, 421)
Screenshot: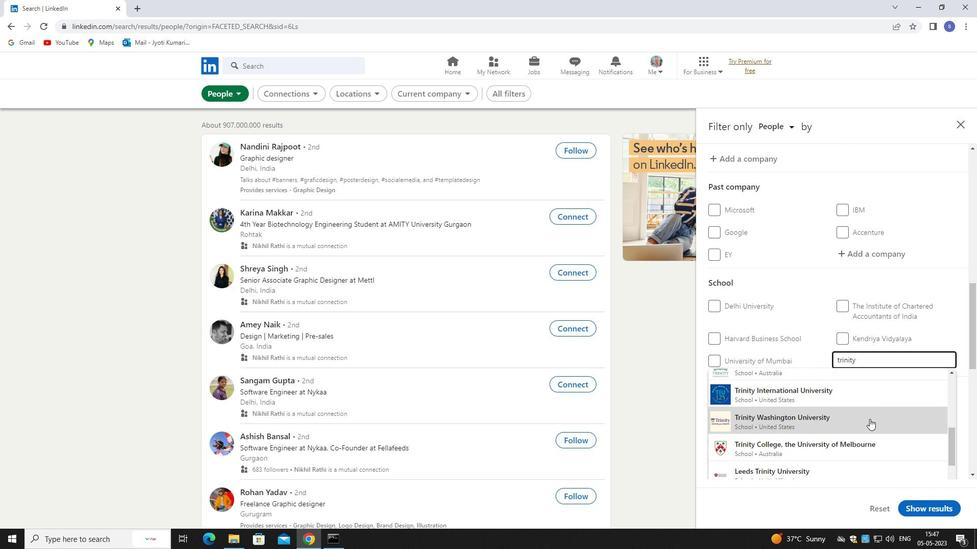 
Action: Key pressed <Key.space>ndt
Screenshot: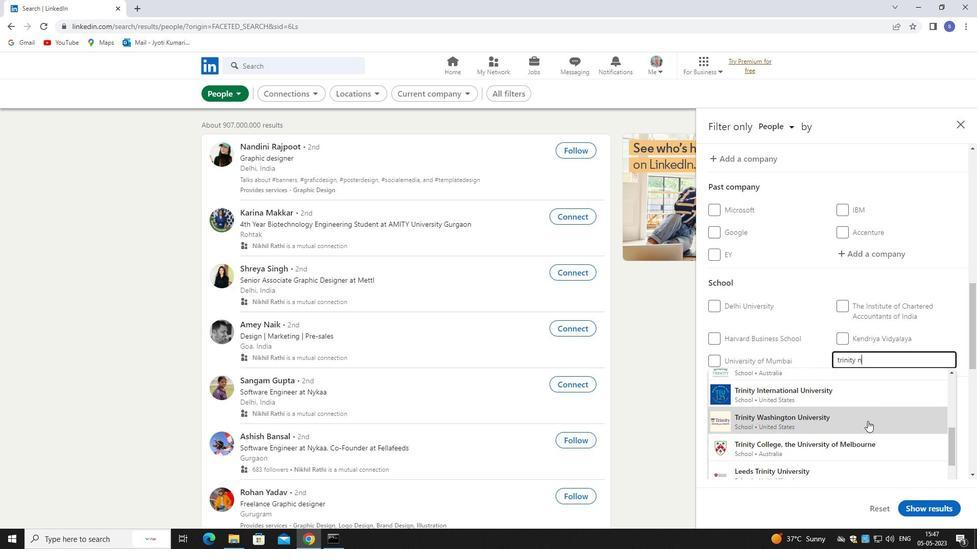 
Action: Mouse scrolled (867, 421) with delta (0, 0)
Screenshot: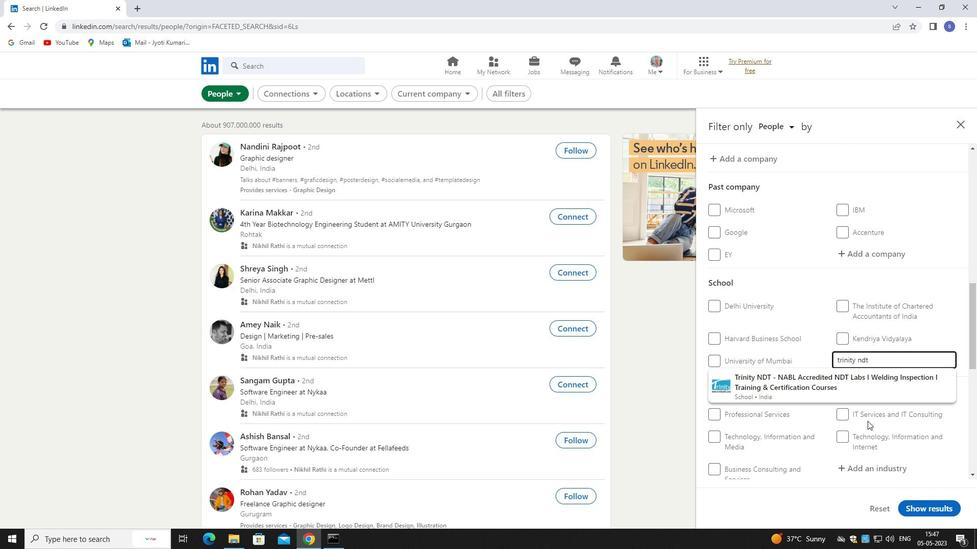 
Action: Mouse scrolled (867, 421) with delta (0, 0)
Screenshot: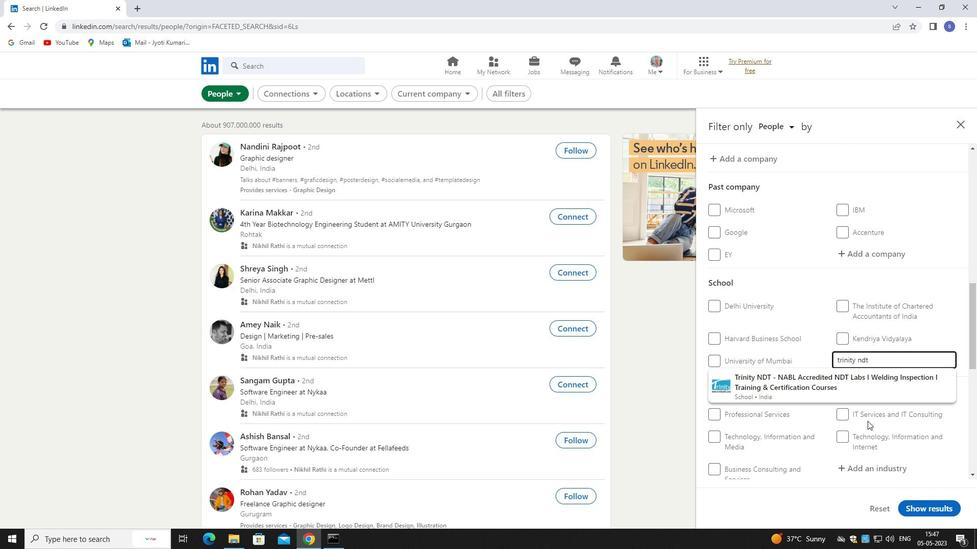 
Action: Mouse moved to (866, 441)
Screenshot: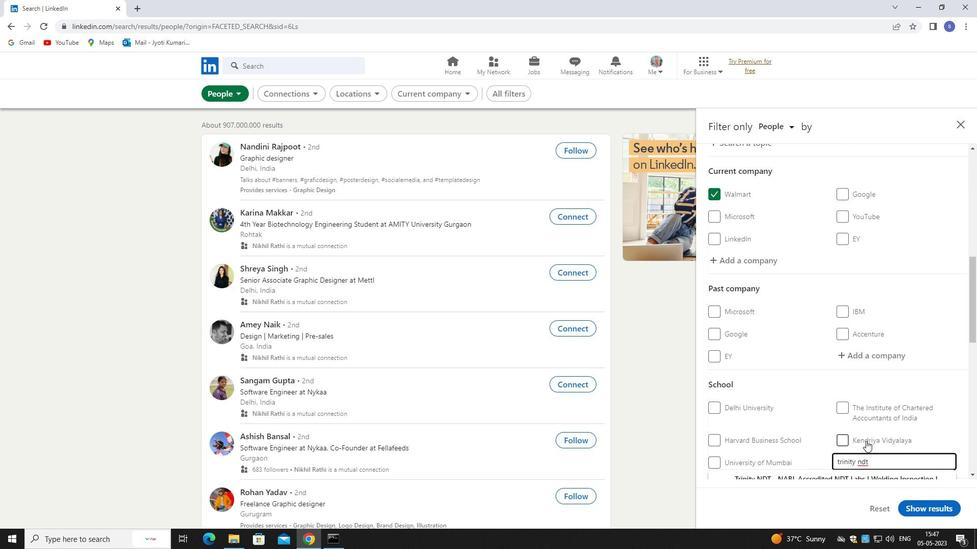 
Action: Mouse scrolled (866, 441) with delta (0, 0)
Screenshot: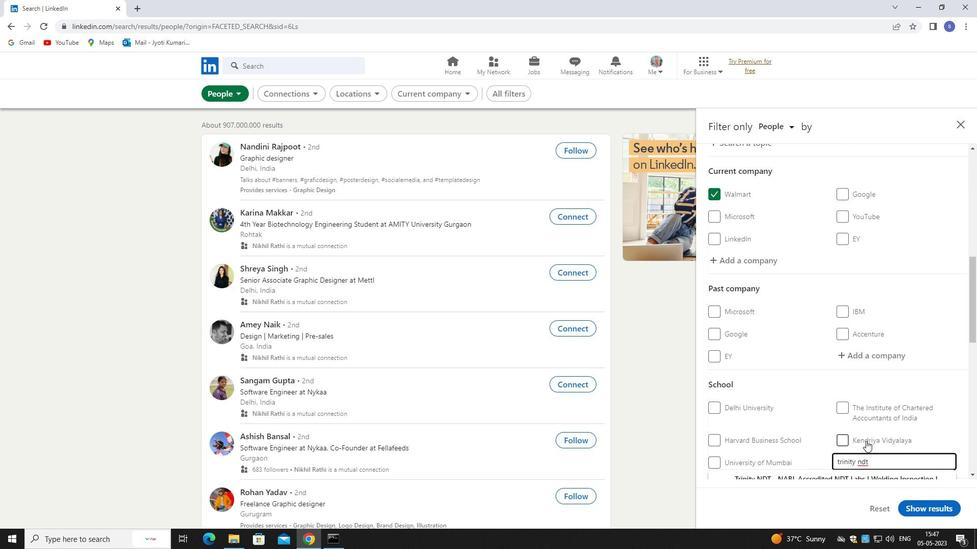 
Action: Mouse moved to (869, 425)
Screenshot: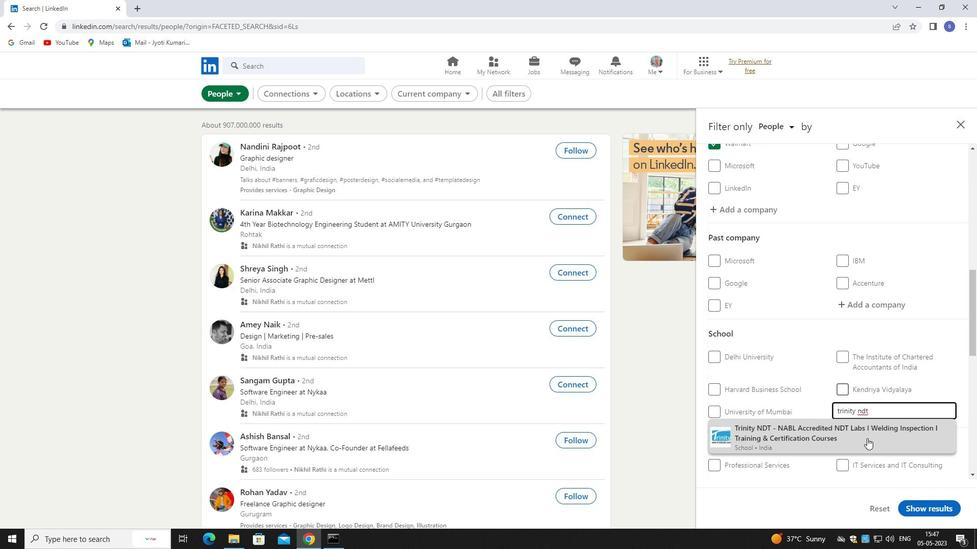 
Action: Mouse pressed left at (869, 425)
Screenshot: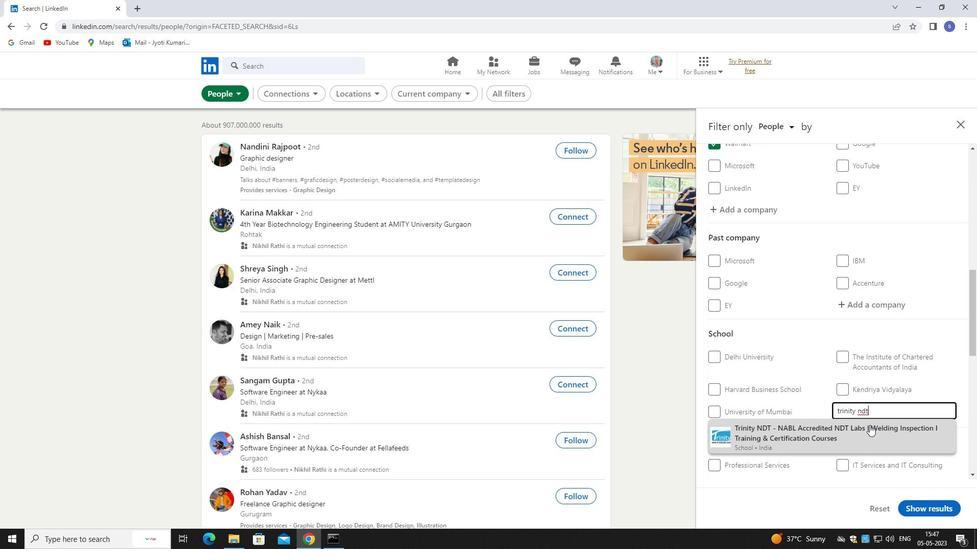 
Action: Mouse moved to (870, 424)
Screenshot: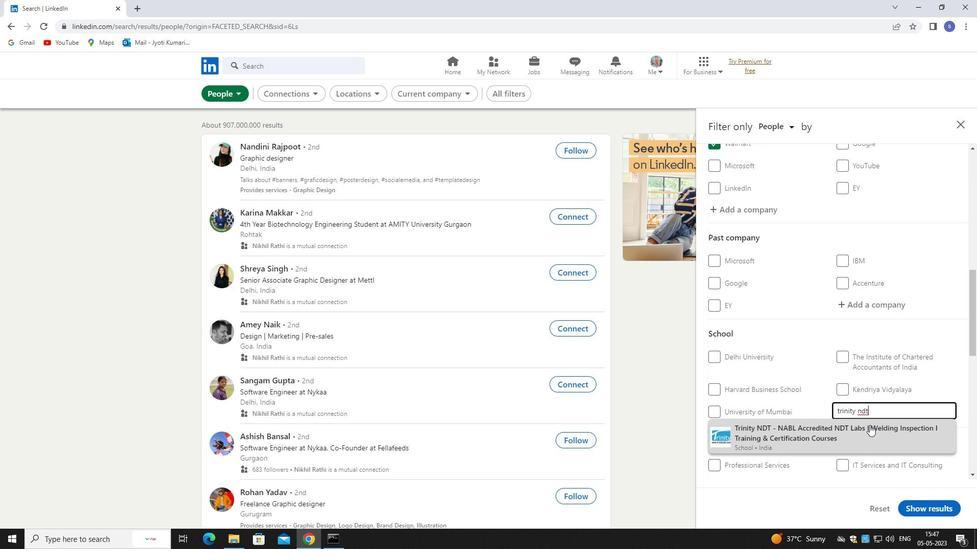 
Action: Mouse scrolled (870, 424) with delta (0, 0)
Screenshot: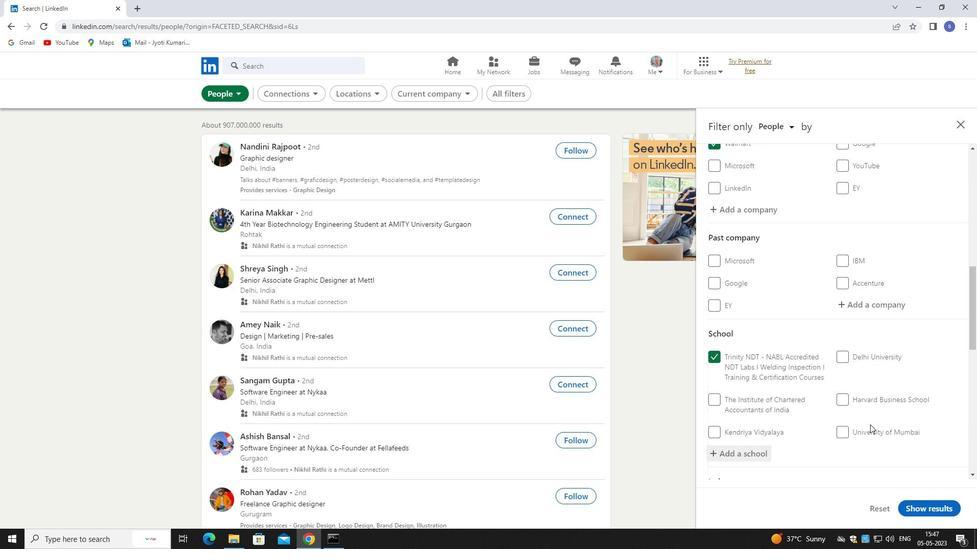 
Action: Mouse scrolled (870, 424) with delta (0, 0)
Screenshot: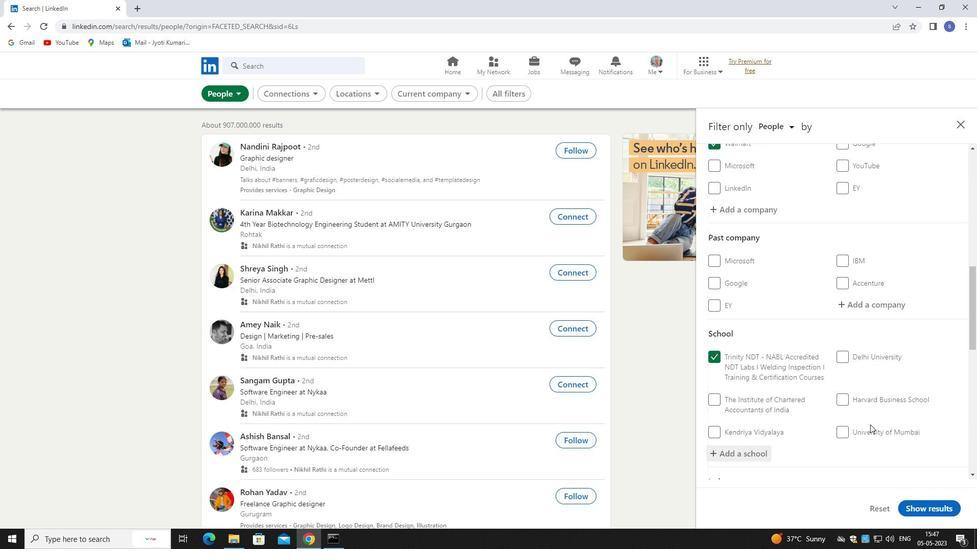 
Action: Mouse scrolled (870, 424) with delta (0, 0)
Screenshot: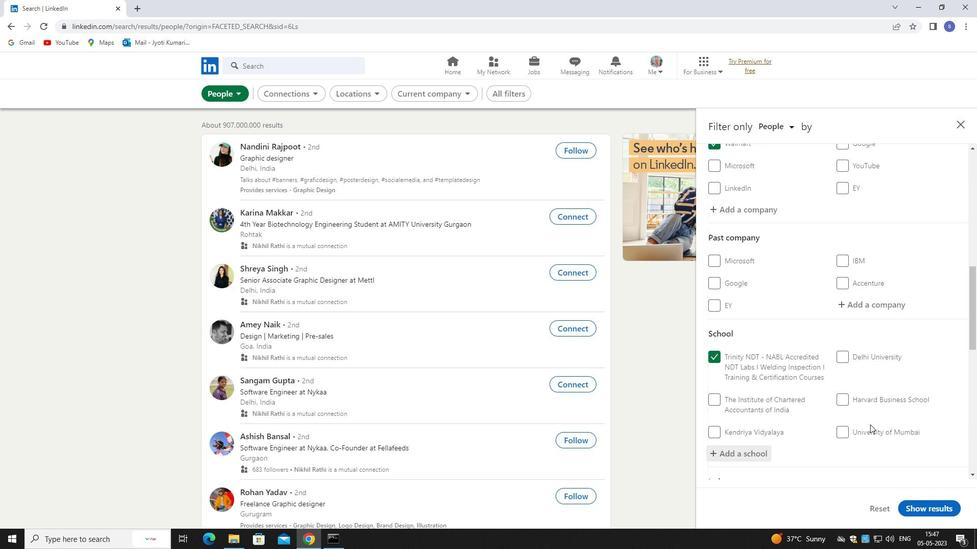 
Action: Mouse scrolled (870, 424) with delta (0, 0)
Screenshot: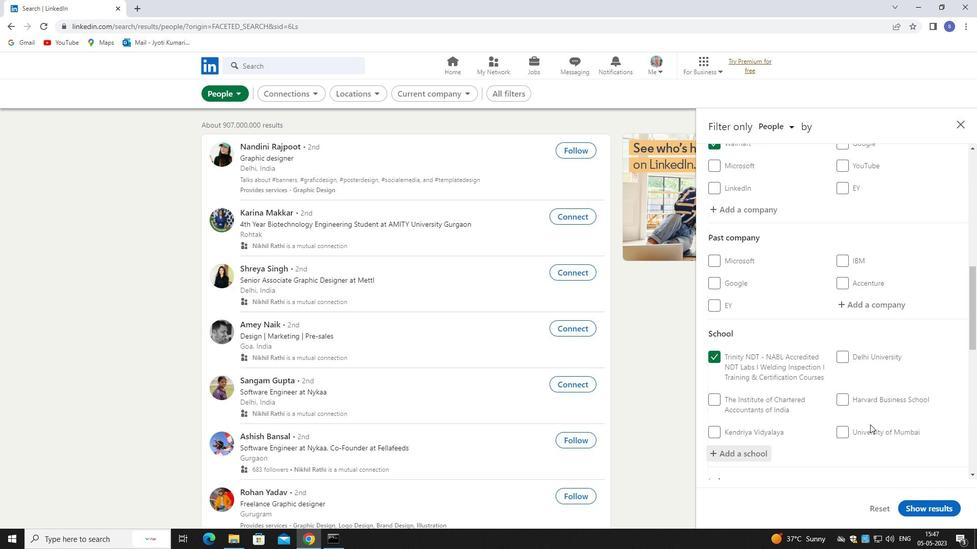 
Action: Mouse moved to (881, 352)
Screenshot: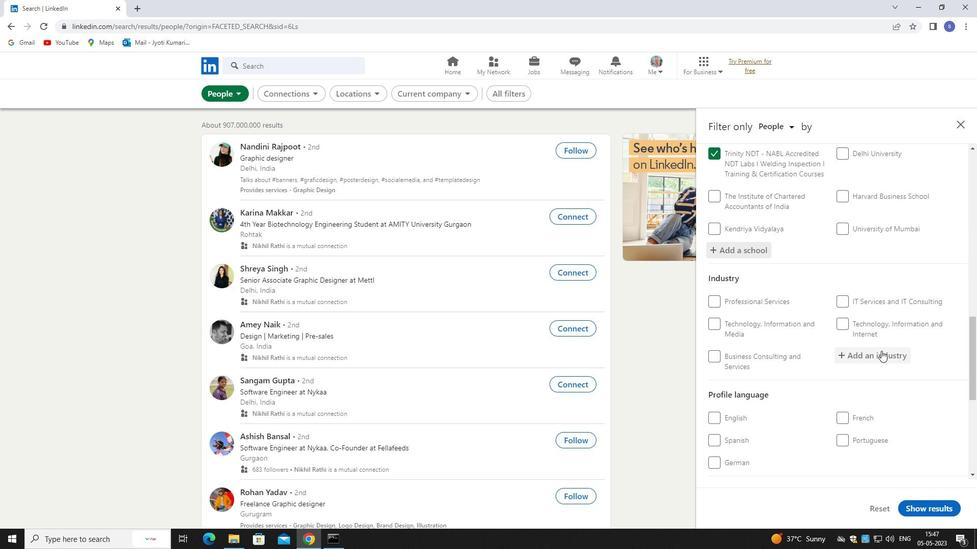 
Action: Mouse pressed left at (881, 352)
Screenshot: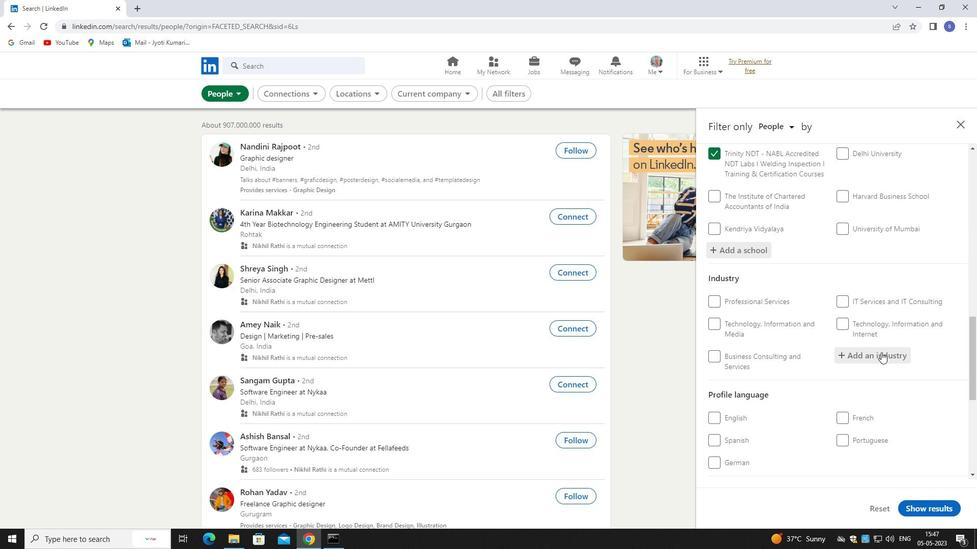 
Action: Key pressed wholesale<Key.space>
Screenshot: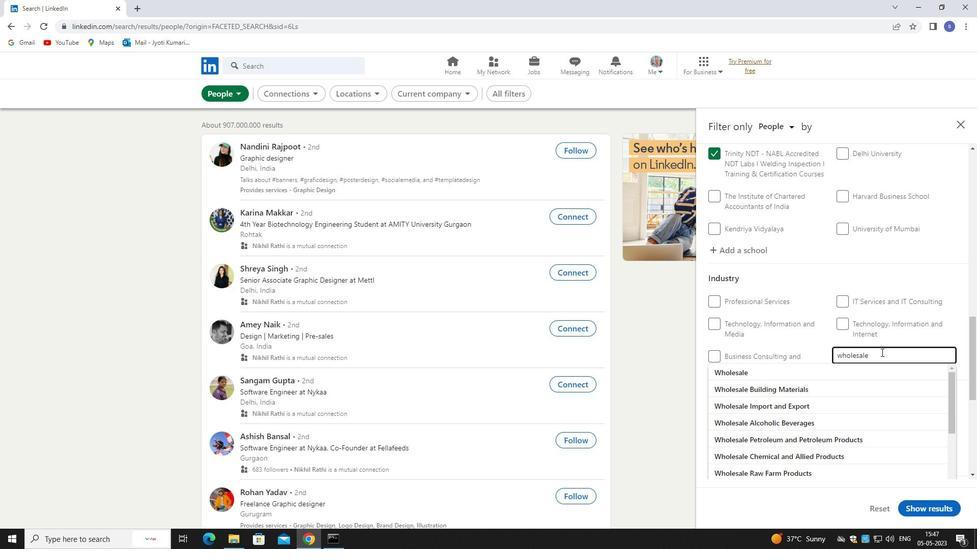 
Action: Mouse moved to (814, 396)
Screenshot: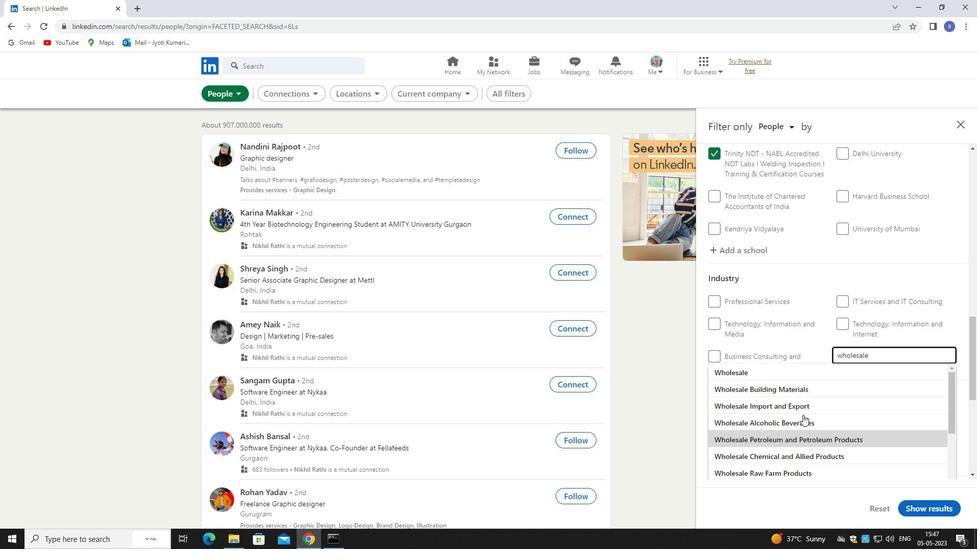 
Action: Mouse pressed left at (814, 396)
Screenshot: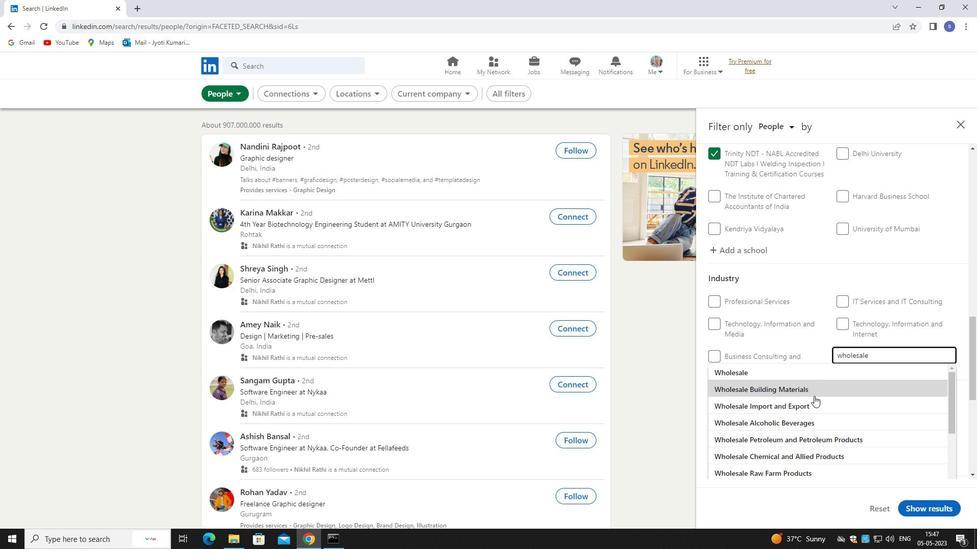 
Action: Mouse moved to (812, 397)
Screenshot: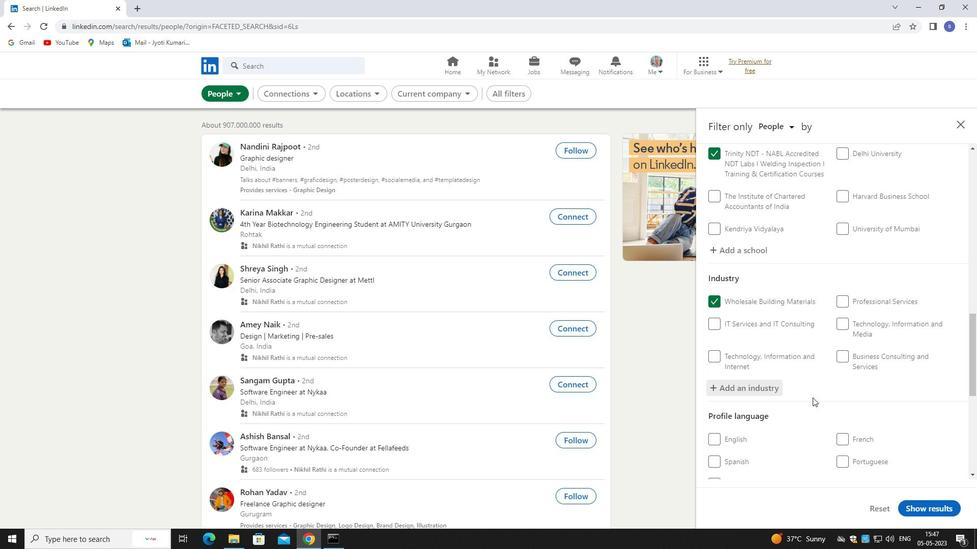 
Action: Mouse scrolled (812, 396) with delta (0, 0)
Screenshot: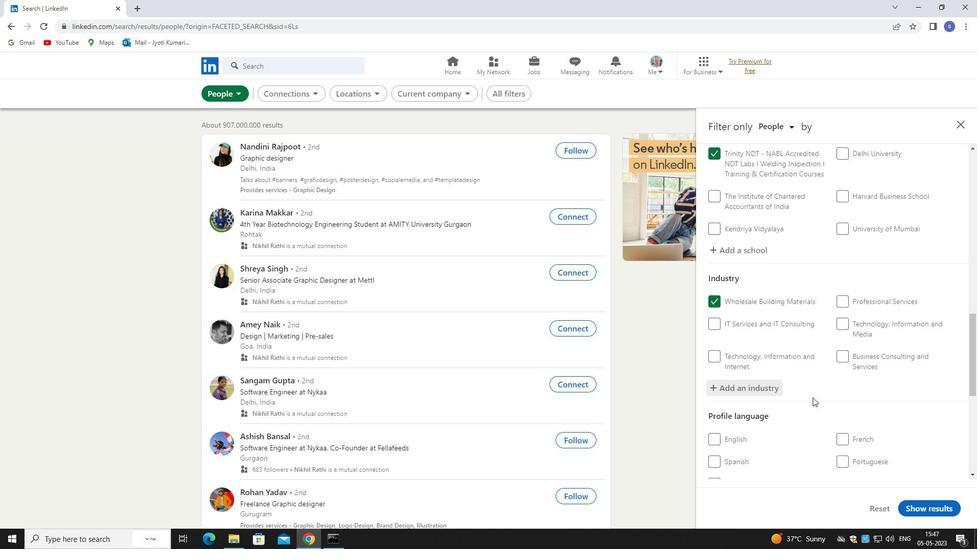 
Action: Mouse moved to (813, 397)
Screenshot: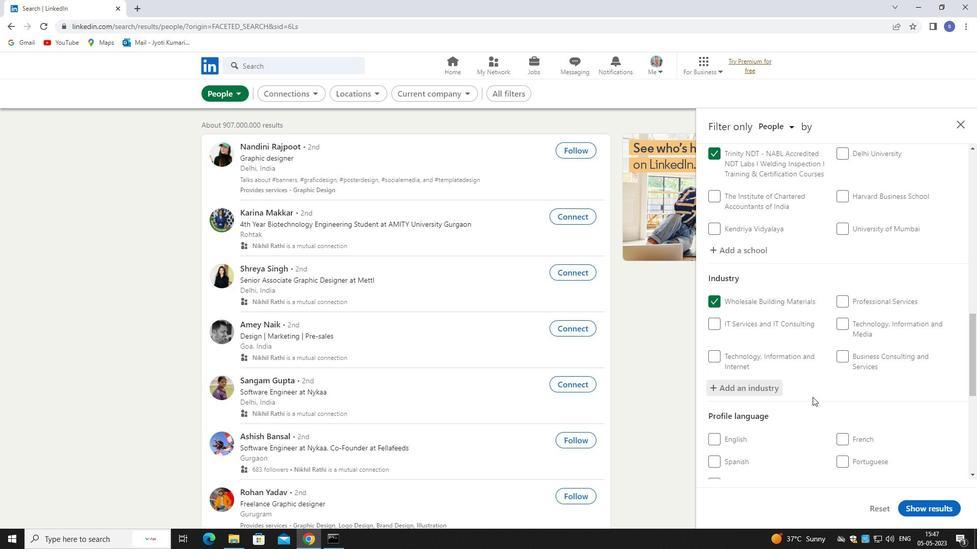 
Action: Mouse scrolled (813, 396) with delta (0, 0)
Screenshot: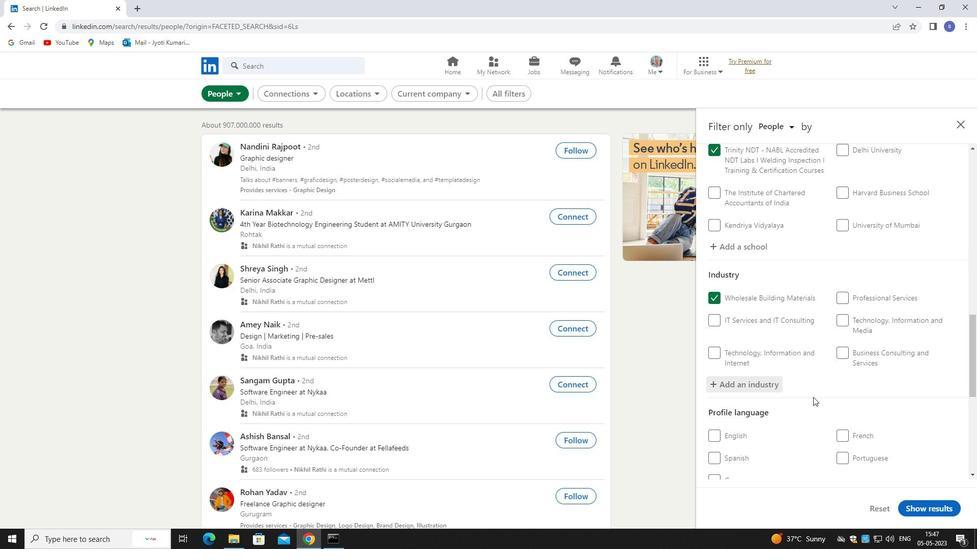 
Action: Mouse moved to (725, 339)
Screenshot: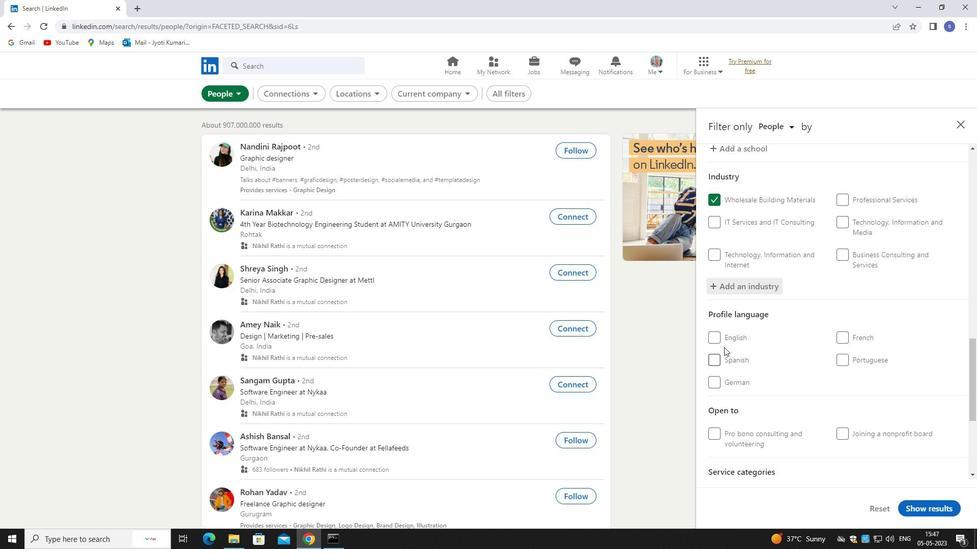 
Action: Mouse pressed left at (725, 339)
Screenshot: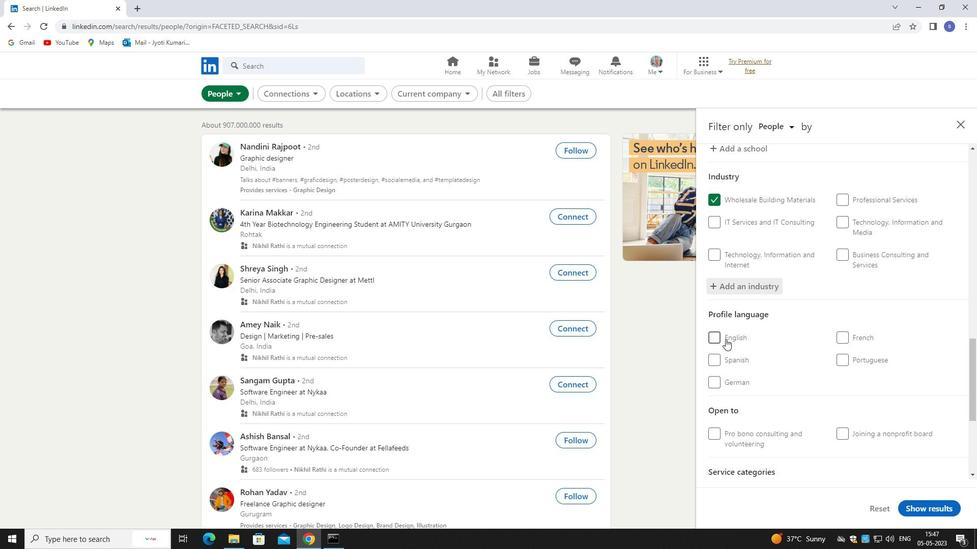 
Action: Mouse moved to (750, 386)
Screenshot: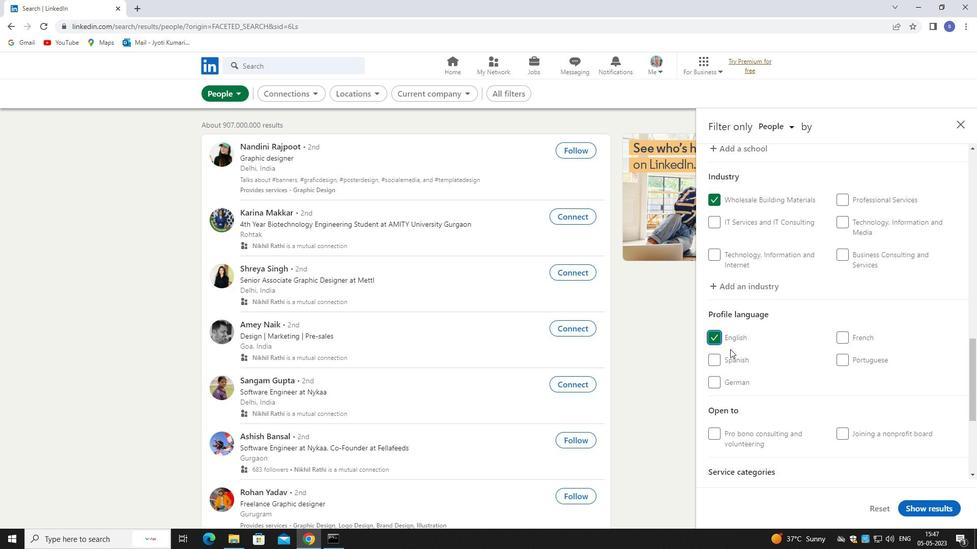 
Action: Mouse scrolled (750, 385) with delta (0, 0)
Screenshot: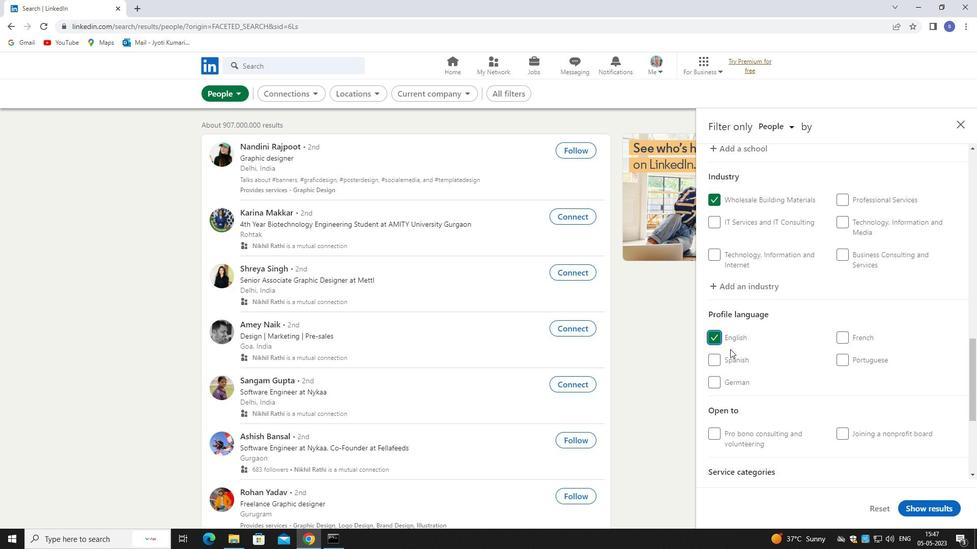 
Action: Mouse moved to (756, 395)
Screenshot: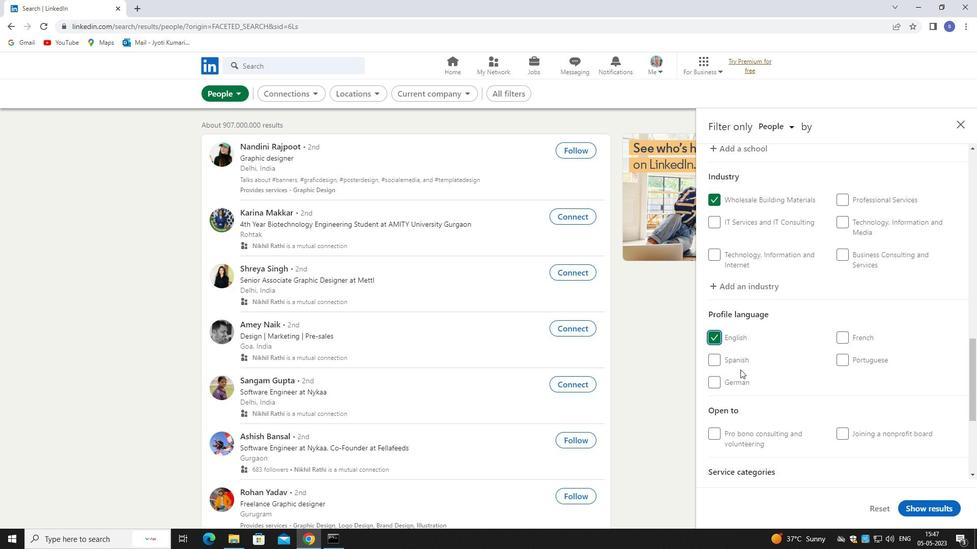 
Action: Mouse scrolled (756, 394) with delta (0, 0)
Screenshot: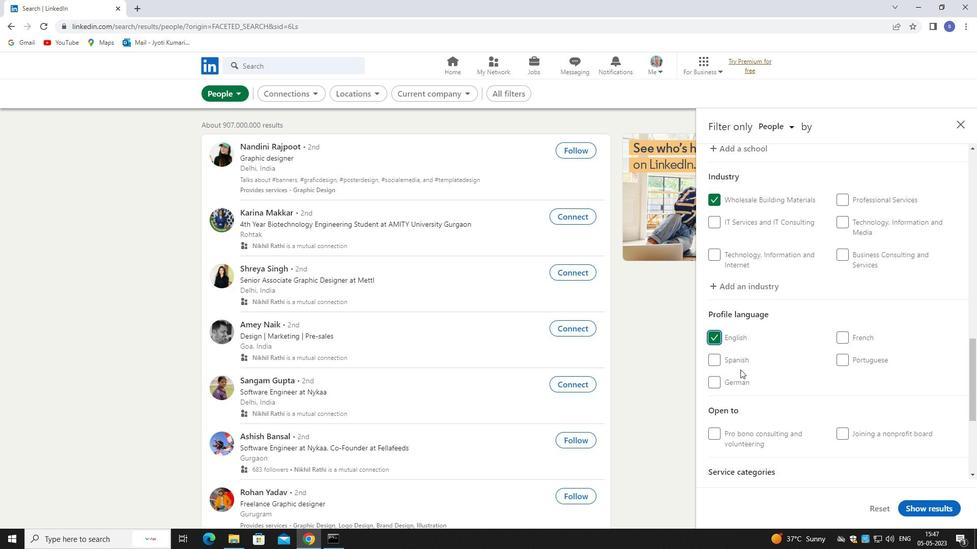 
Action: Mouse moved to (757, 398)
Screenshot: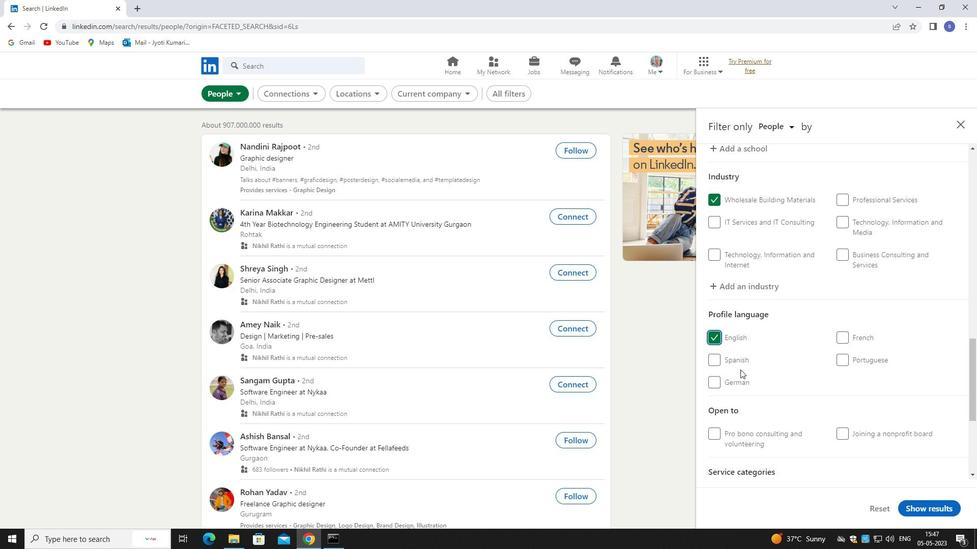 
Action: Mouse scrolled (757, 397) with delta (0, 0)
Screenshot: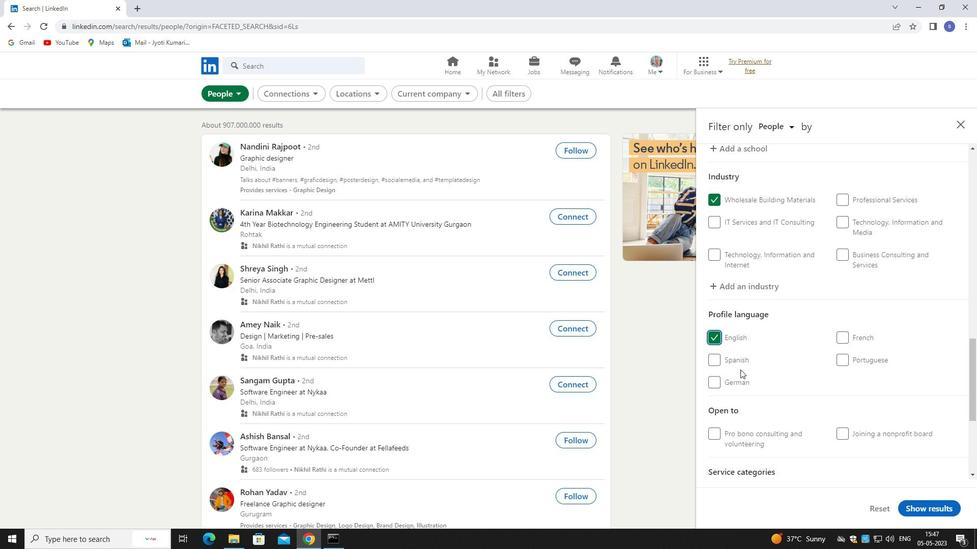 
Action: Mouse moved to (757, 398)
Screenshot: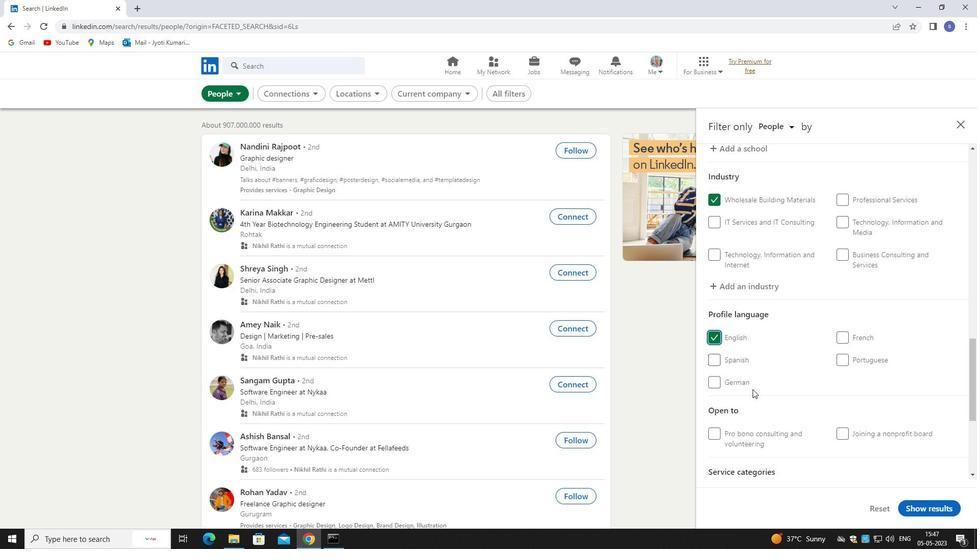 
Action: Mouse scrolled (757, 397) with delta (0, 0)
Screenshot: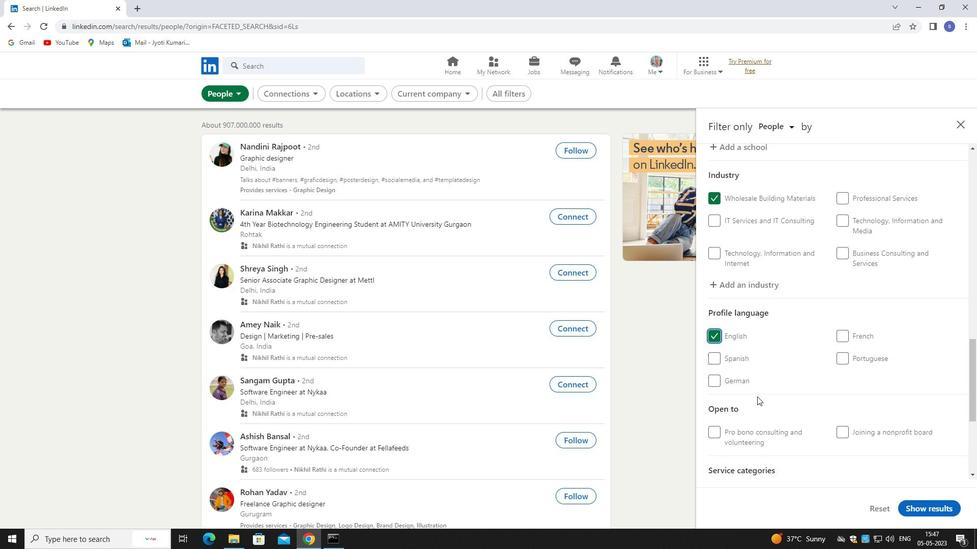 
Action: Mouse moved to (883, 342)
Screenshot: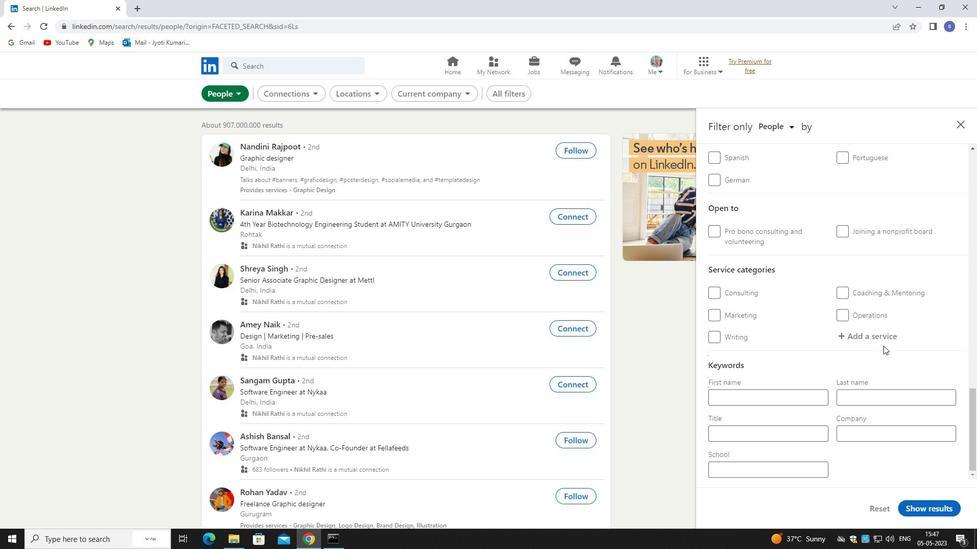 
Action: Mouse pressed left at (883, 342)
Screenshot: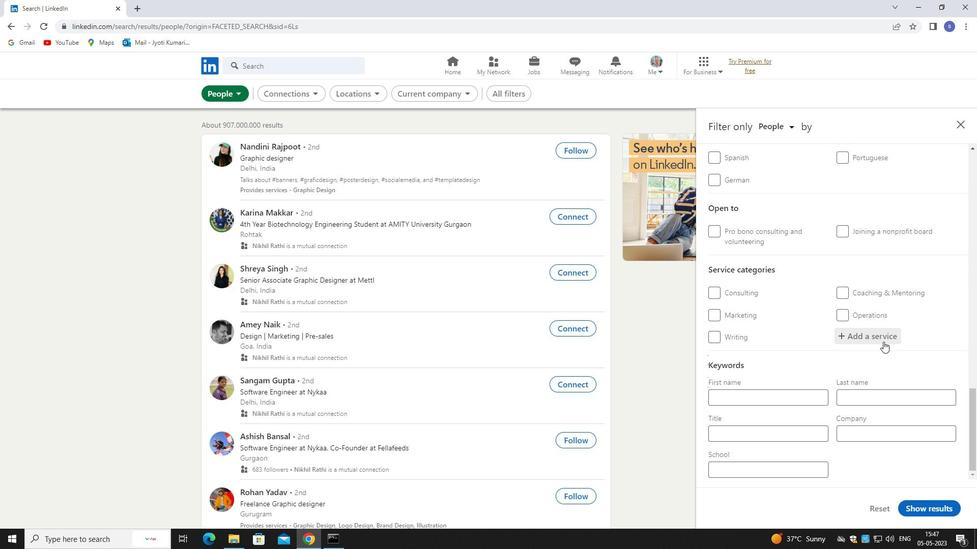 
Action: Key pressed ghost
Screenshot: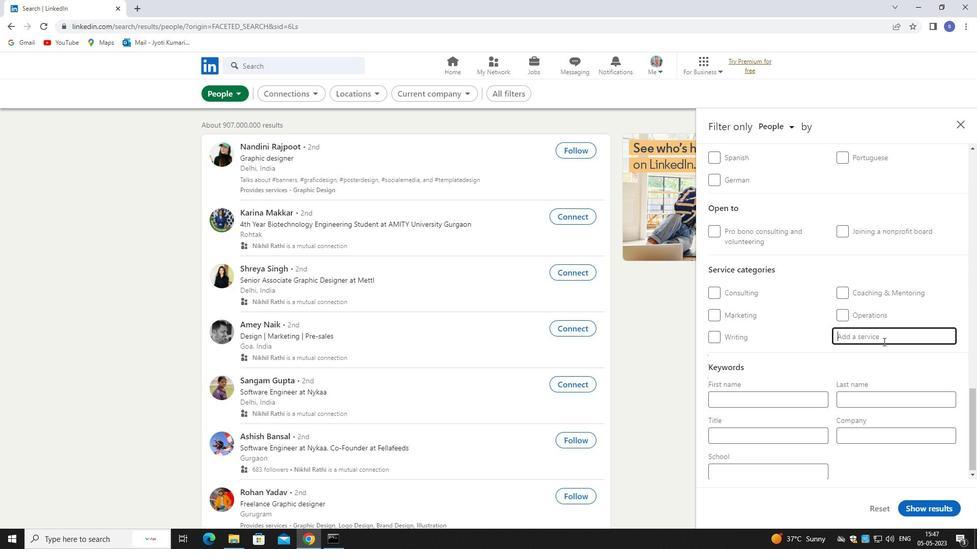 
Action: Mouse moved to (882, 354)
Screenshot: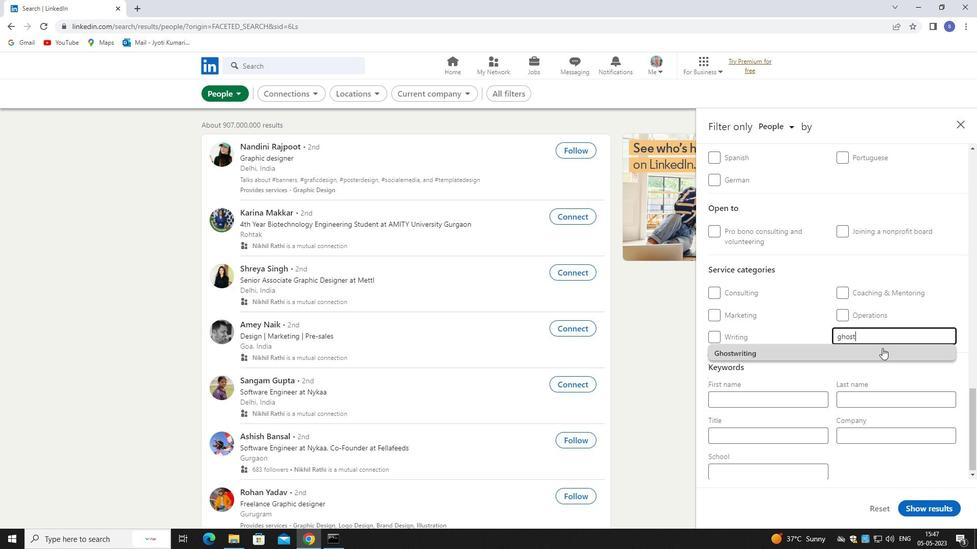 
Action: Mouse pressed left at (882, 354)
Screenshot: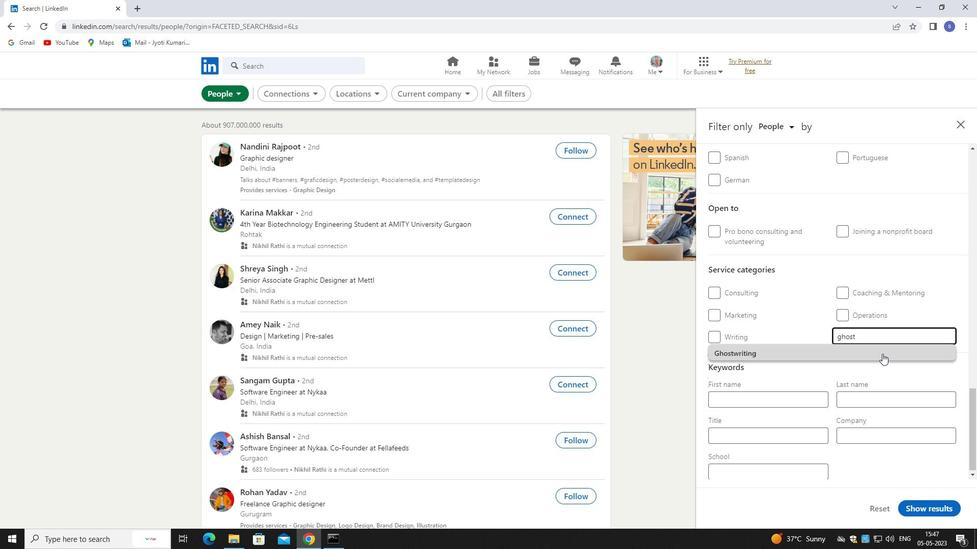 
Action: Mouse moved to (887, 364)
Screenshot: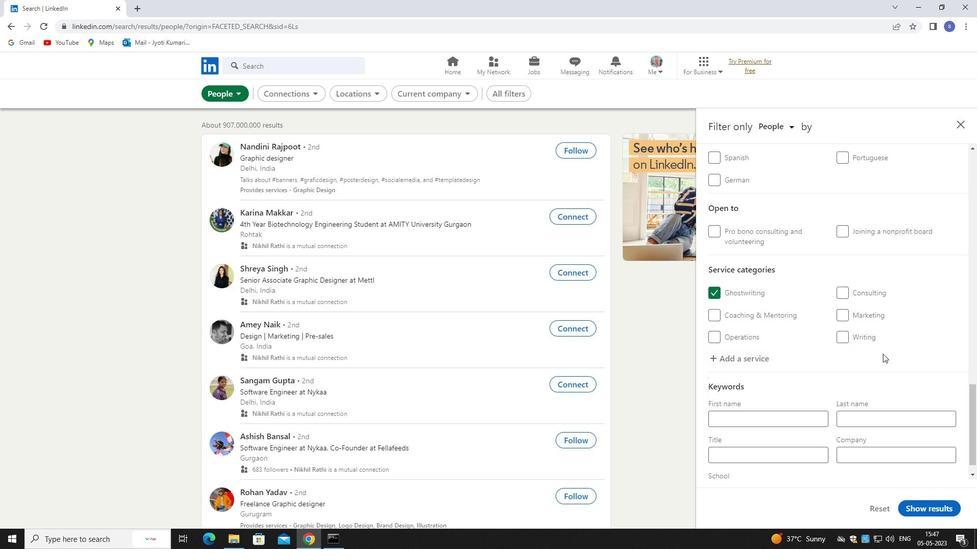 
Action: Mouse scrolled (887, 363) with delta (0, 0)
Screenshot: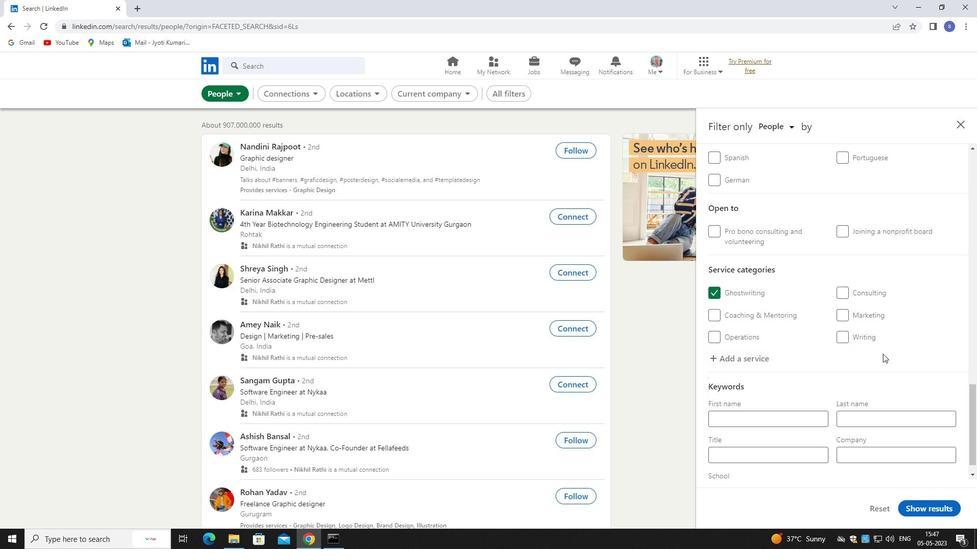 
Action: Mouse moved to (888, 369)
Screenshot: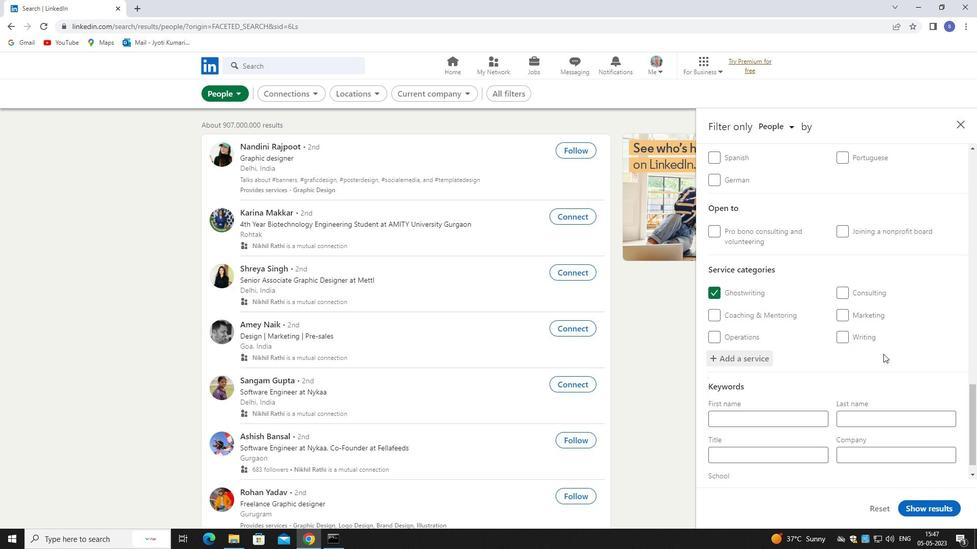 
Action: Mouse scrolled (888, 369) with delta (0, 0)
Screenshot: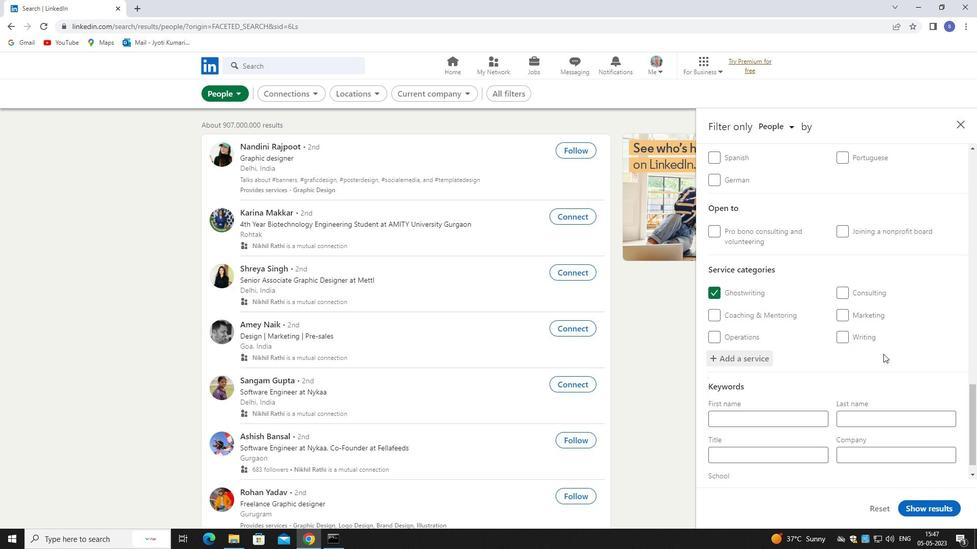 
Action: Mouse moved to (785, 435)
Screenshot: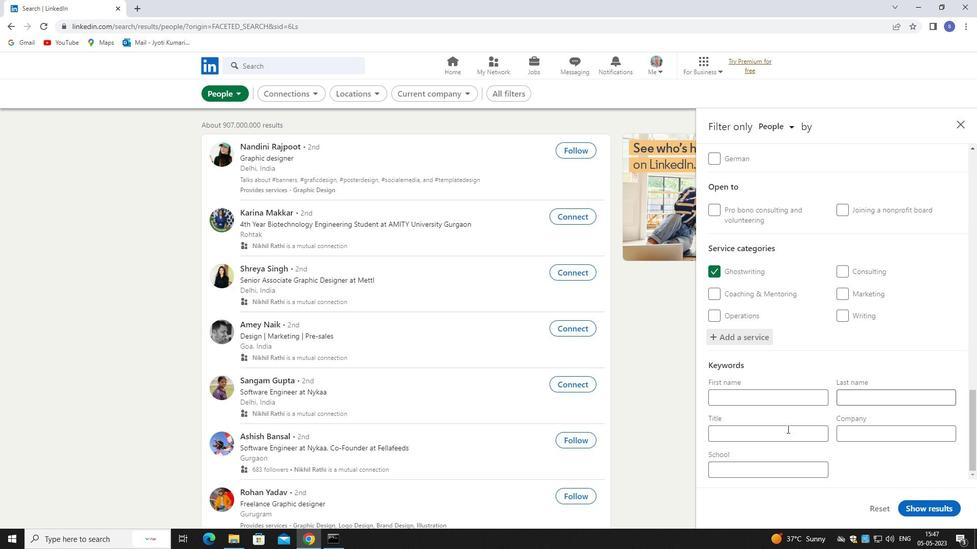 
Action: Mouse pressed left at (785, 435)
Screenshot: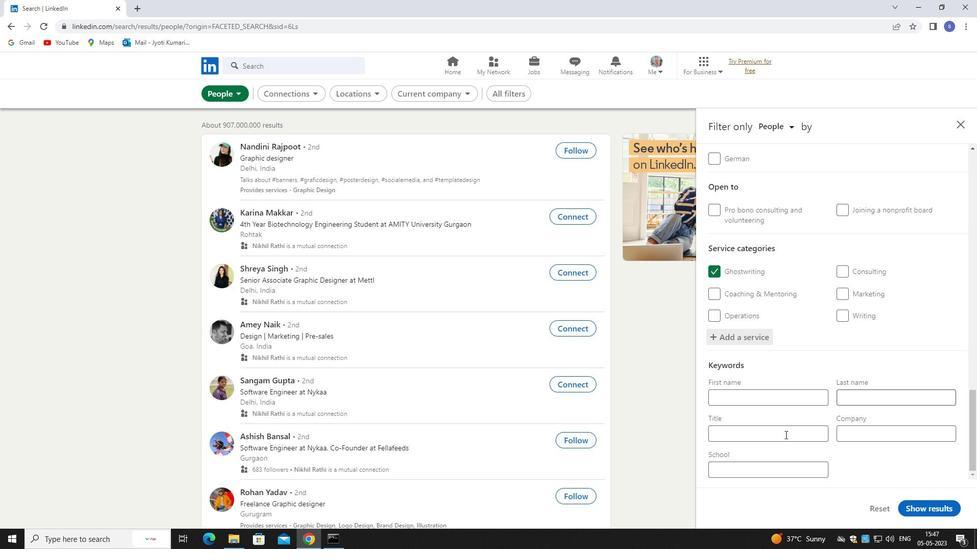 
Action: Mouse moved to (804, 435)
Screenshot: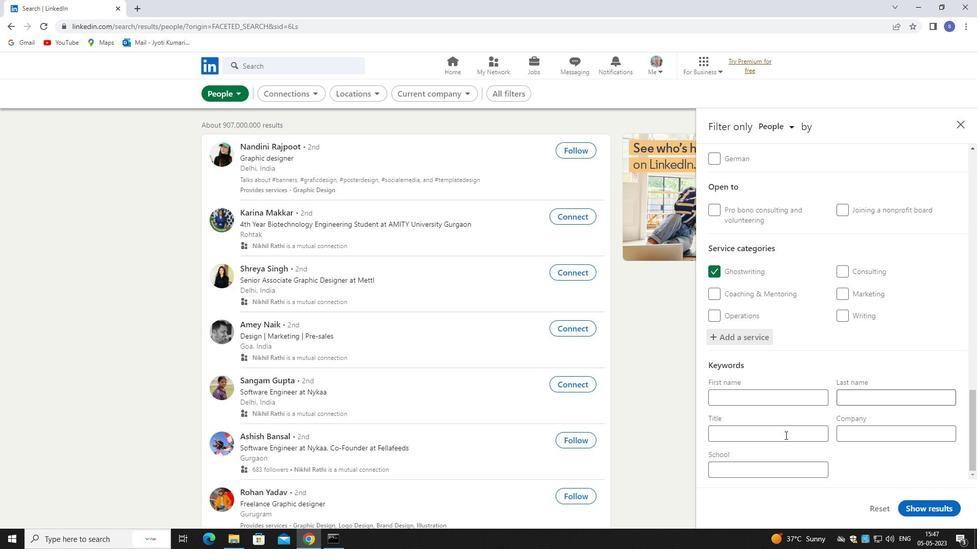 
Action: Key pressed <Key.shift>PROGRAM<Key.space><Key.shift>MANAGER
Screenshot: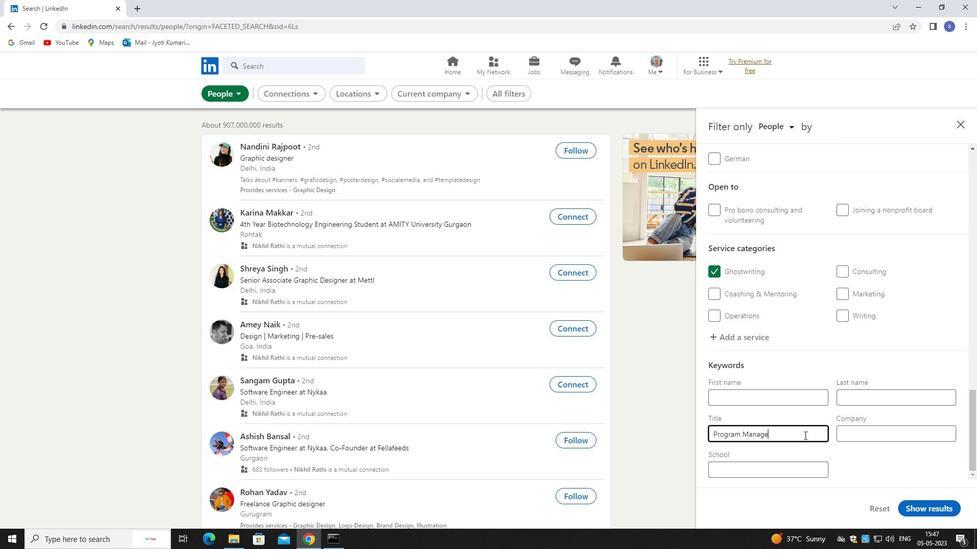 
Action: Mouse moved to (912, 508)
Screenshot: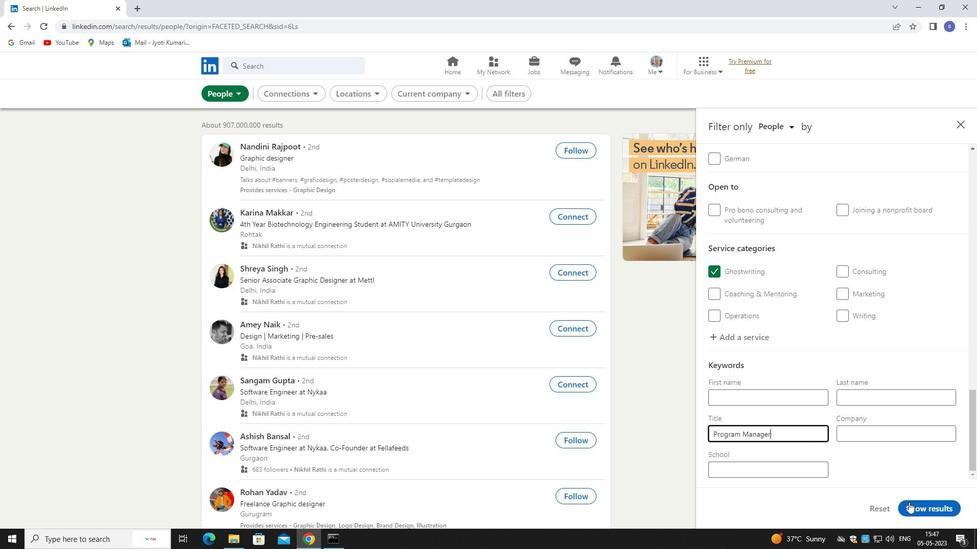 
Action: Mouse pressed left at (912, 508)
Screenshot: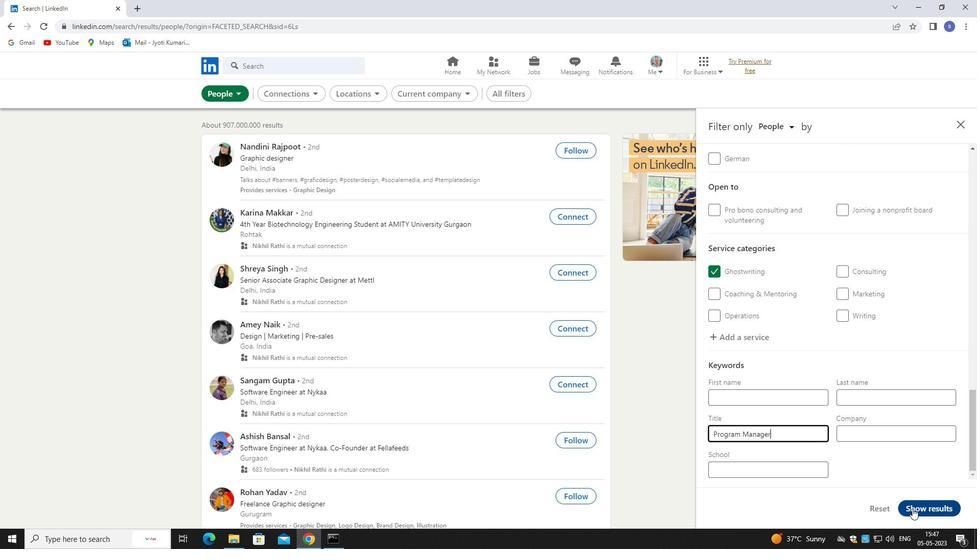 
